 Task: Find connections with filter location Fatikchari with filter topic #SmallBusinesswith filter profile language Potuguese with filter current company Rakuten India with filter school Surendranath College with filter industry Retail Appliances, Electrical, and Electronic Equipment with filter service category NotaryOnline Research with filter keywords title Hotel Receptionist
Action: Mouse moved to (589, 115)
Screenshot: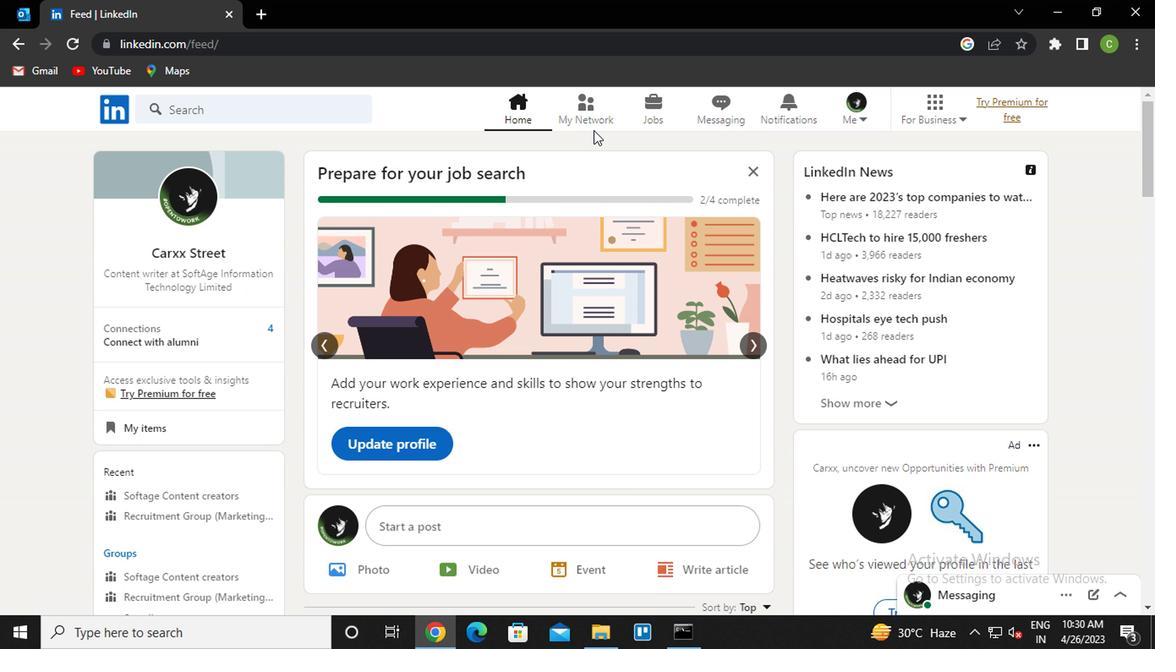 
Action: Mouse pressed left at (589, 115)
Screenshot: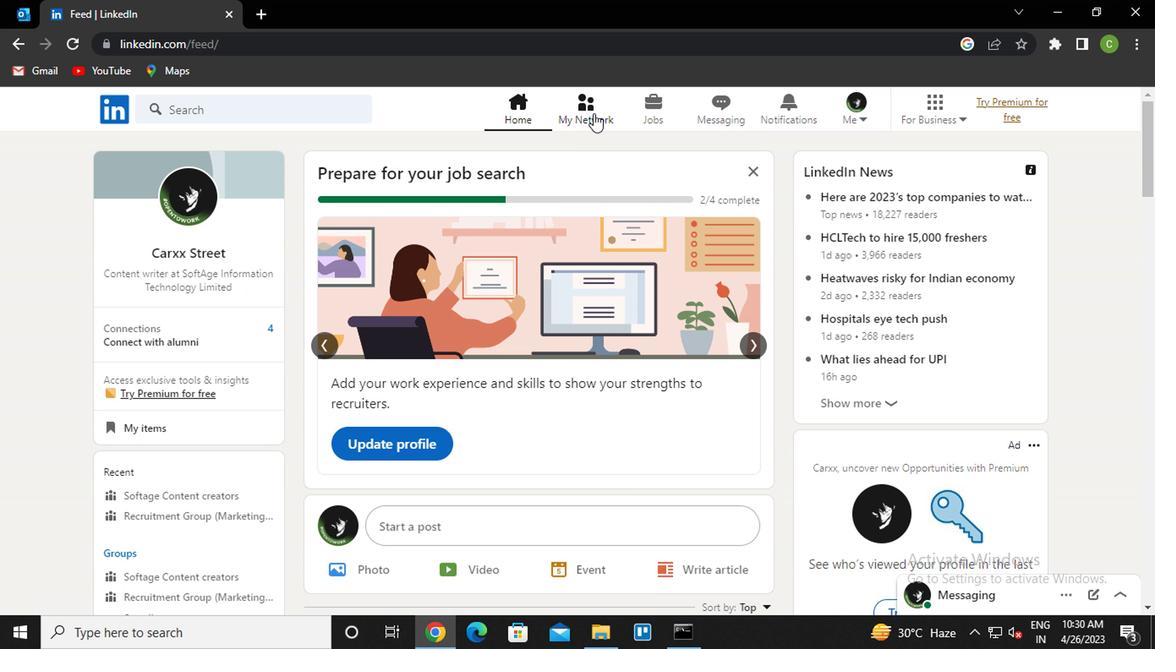 
Action: Mouse moved to (224, 201)
Screenshot: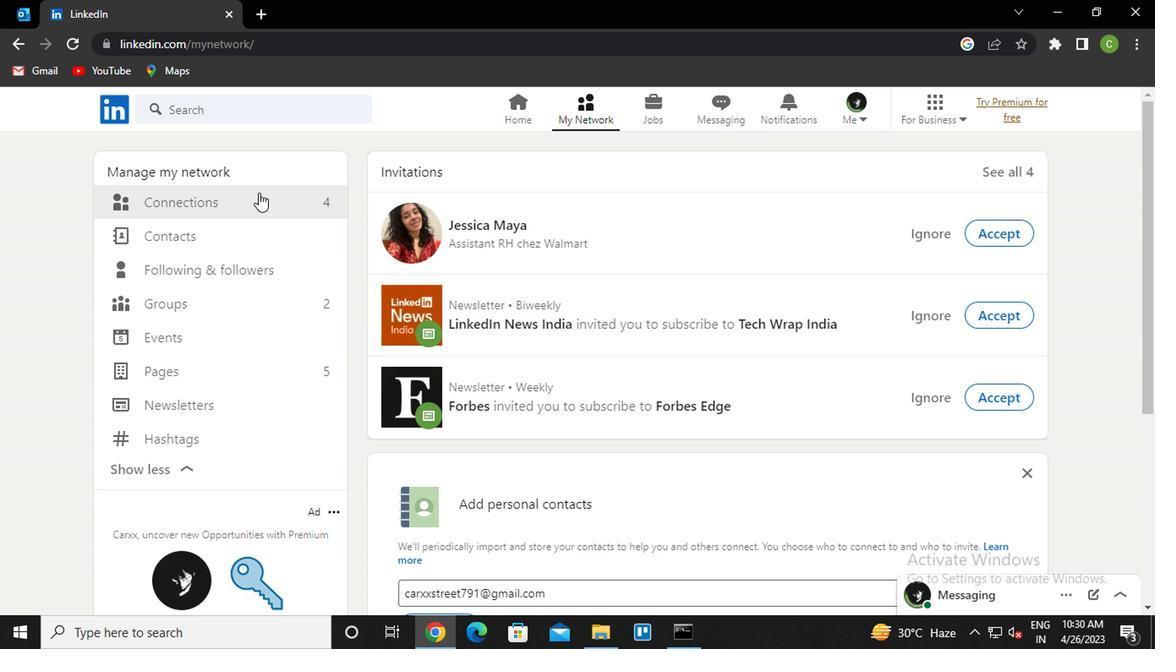
Action: Mouse pressed left at (224, 201)
Screenshot: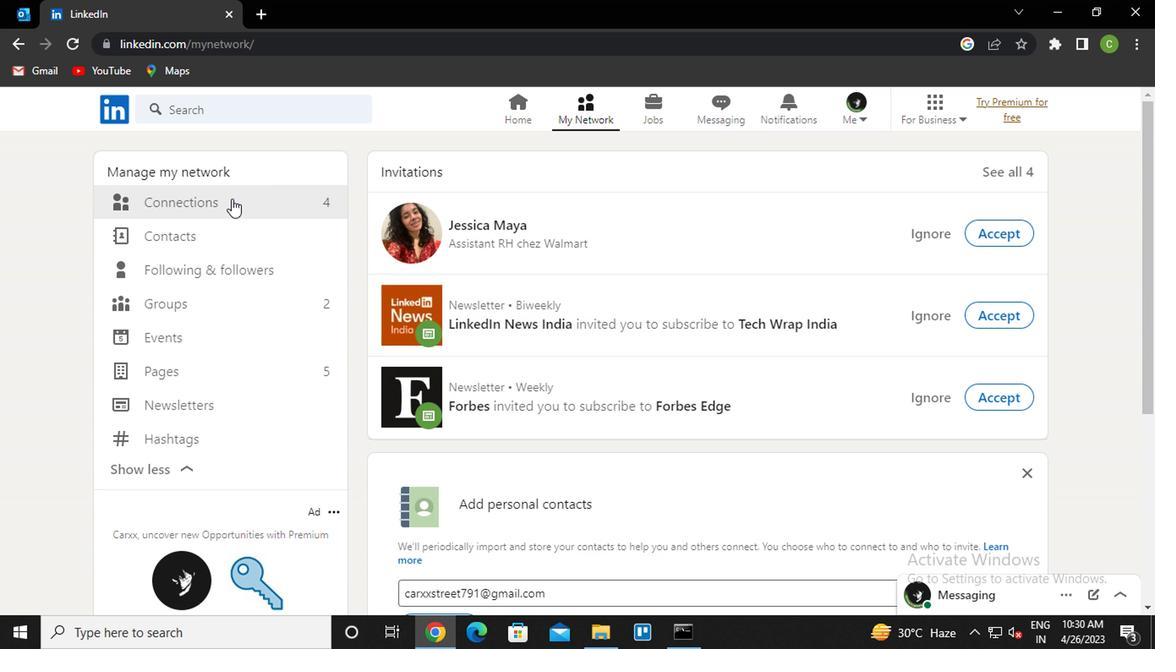
Action: Mouse moved to (687, 211)
Screenshot: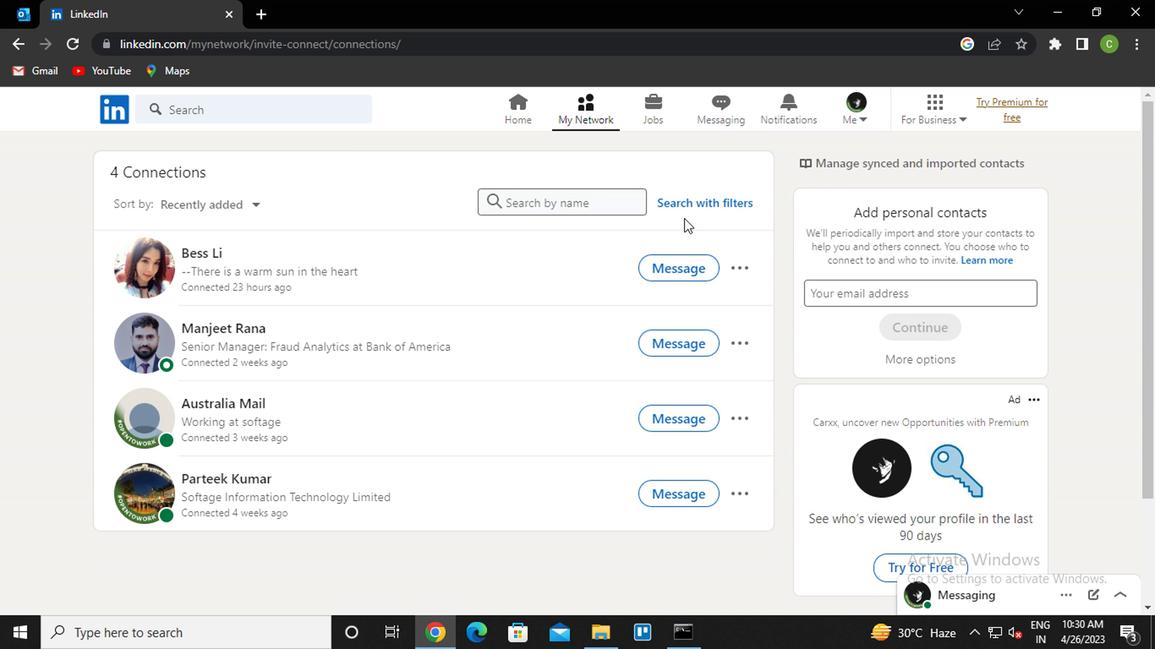 
Action: Mouse pressed left at (687, 211)
Screenshot: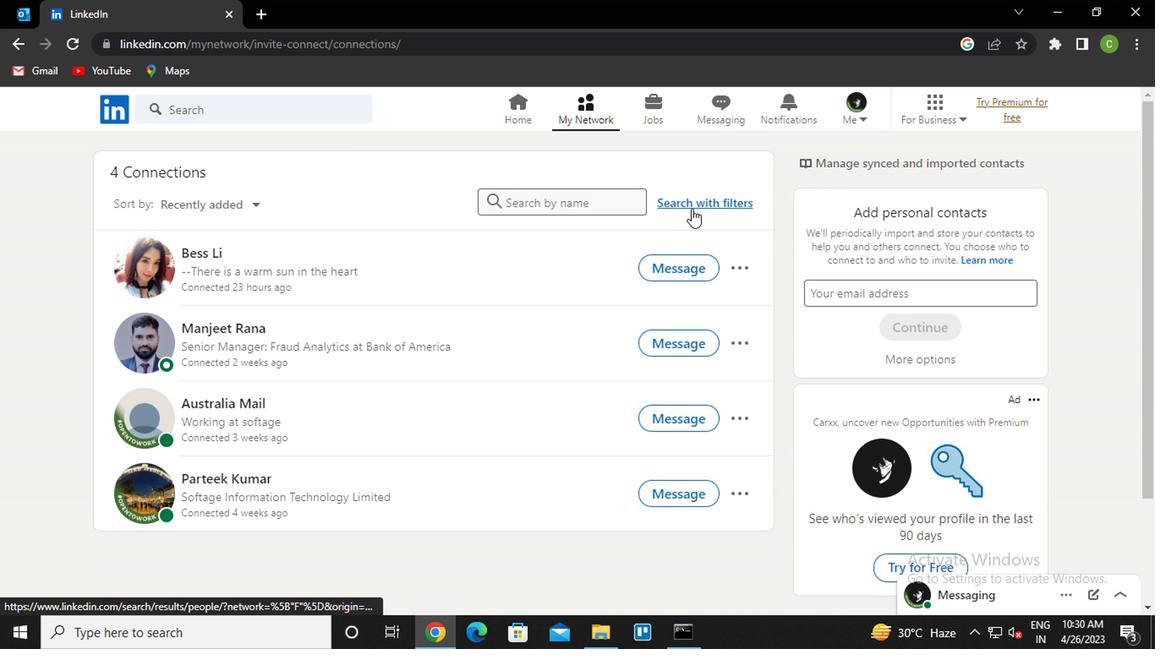 
Action: Mouse moved to (567, 154)
Screenshot: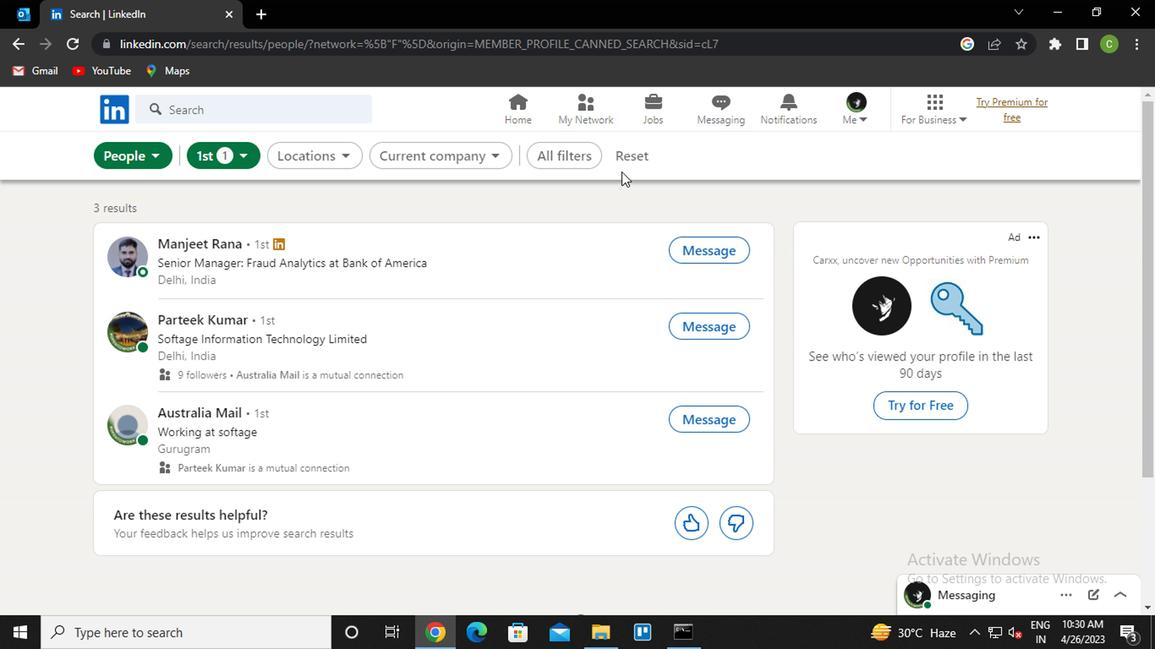 
Action: Mouse pressed left at (567, 154)
Screenshot: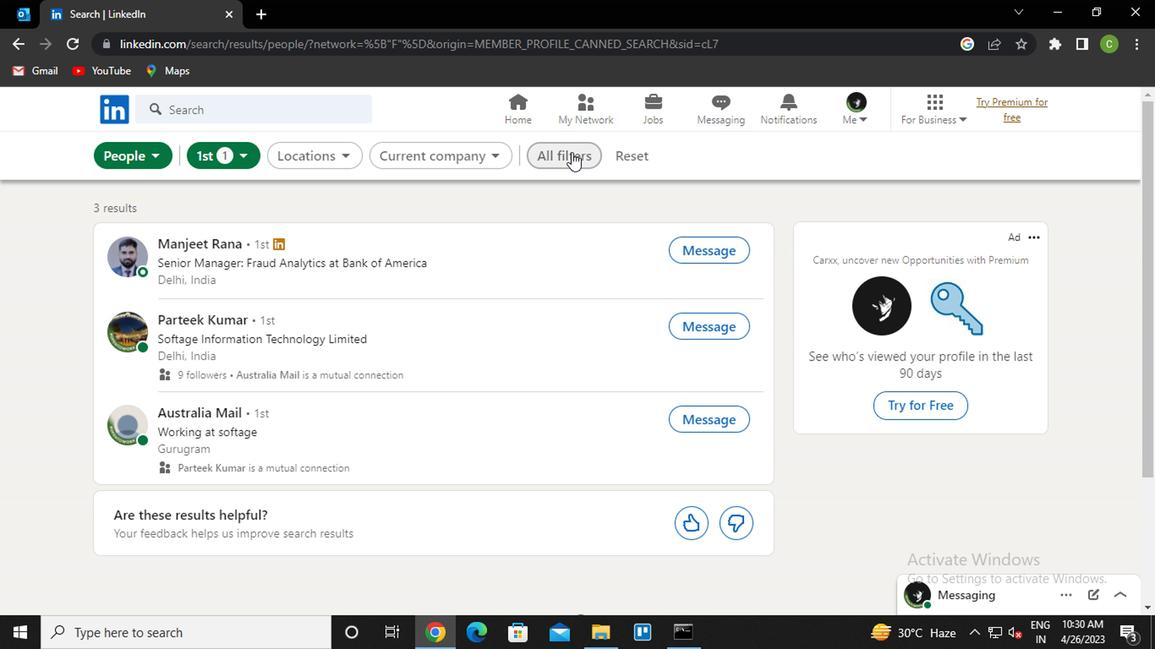 
Action: Mouse moved to (863, 365)
Screenshot: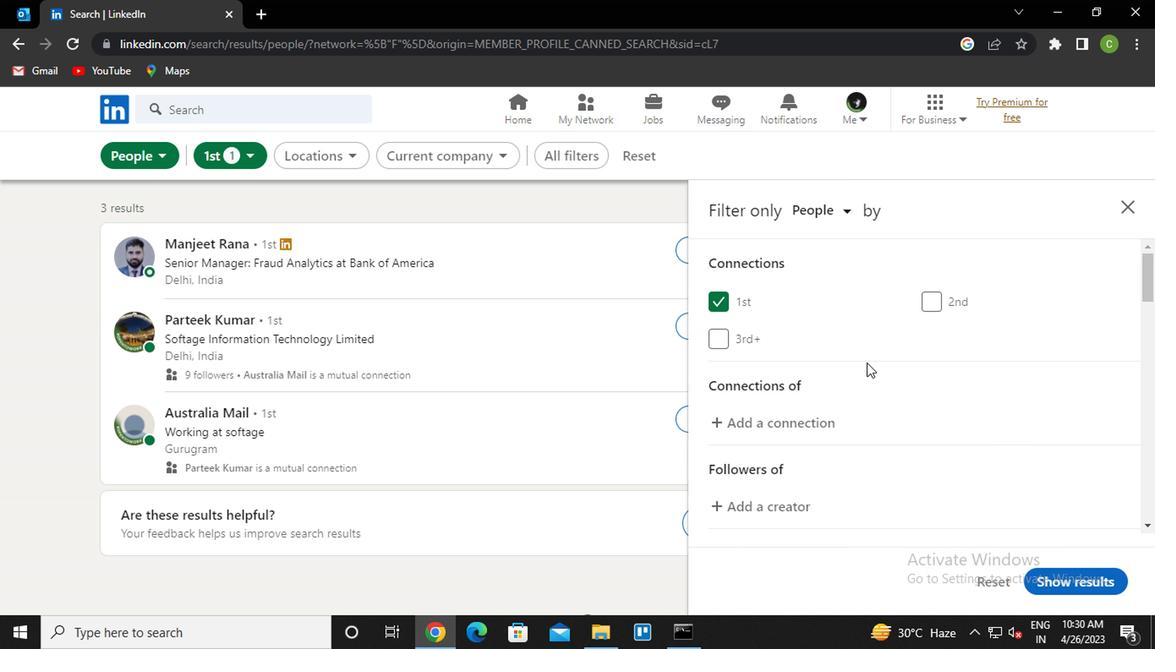 
Action: Mouse scrolled (863, 363) with delta (0, -1)
Screenshot: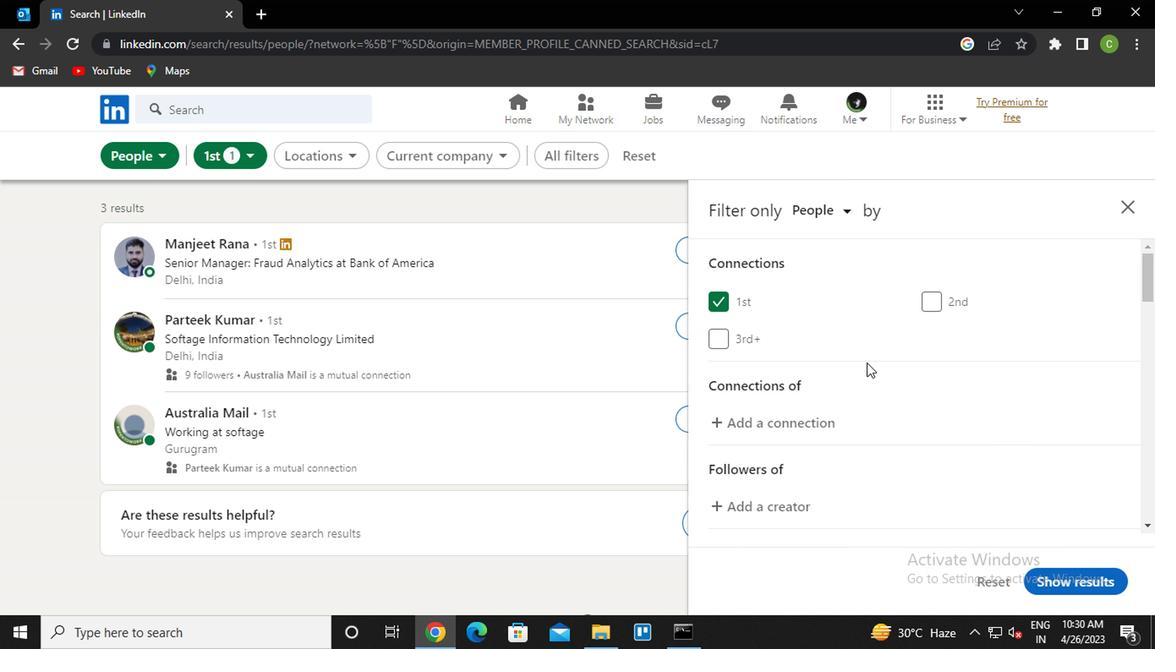 
Action: Mouse scrolled (863, 363) with delta (0, -1)
Screenshot: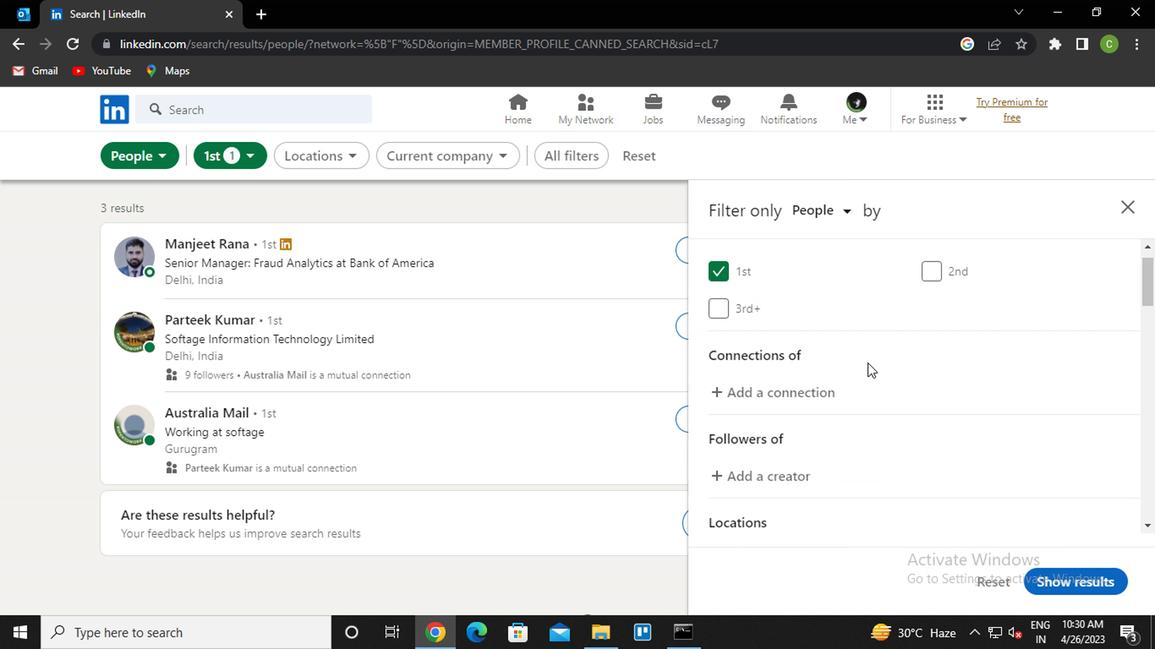 
Action: Mouse scrolled (863, 363) with delta (0, -1)
Screenshot: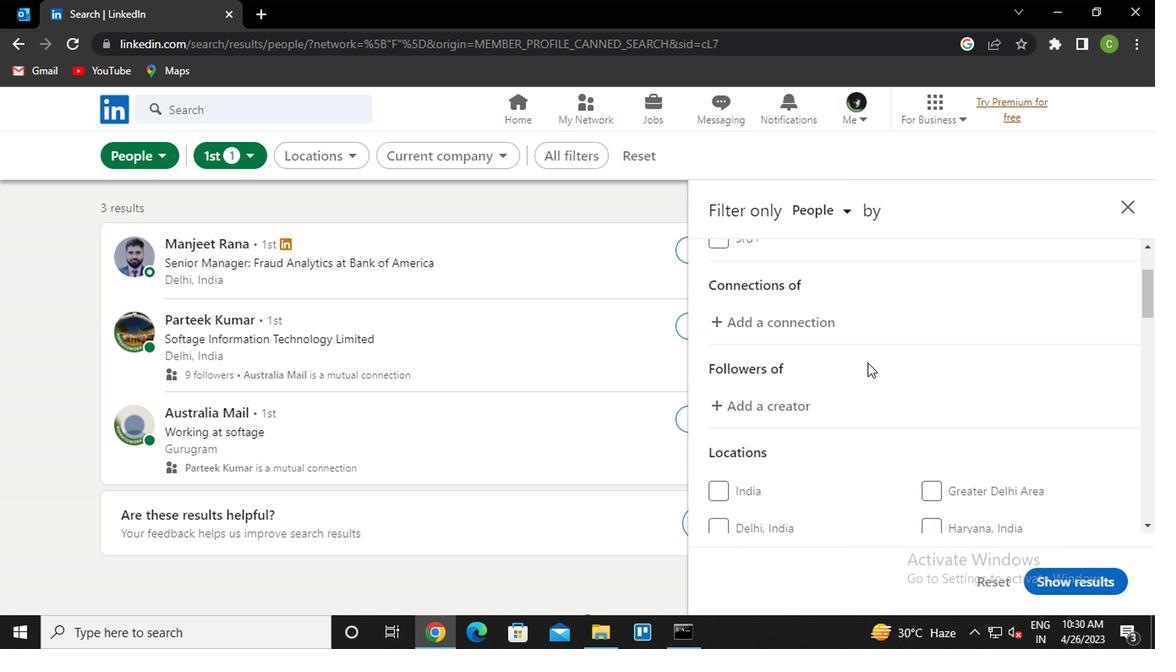
Action: Mouse moved to (947, 415)
Screenshot: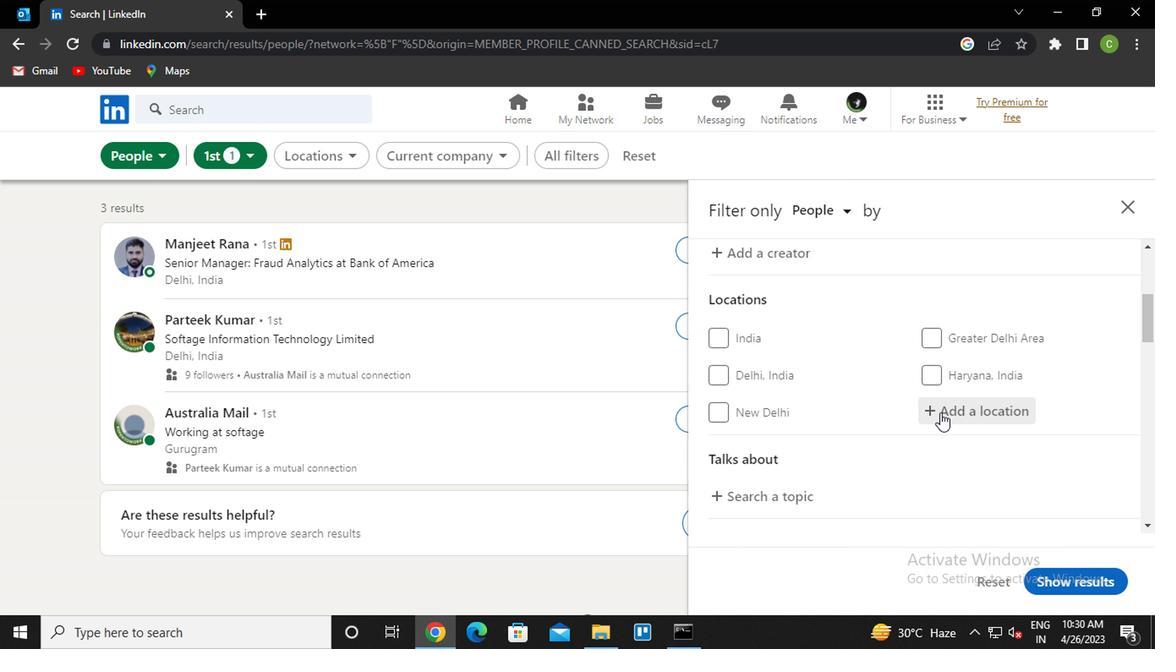 
Action: Mouse pressed left at (947, 415)
Screenshot: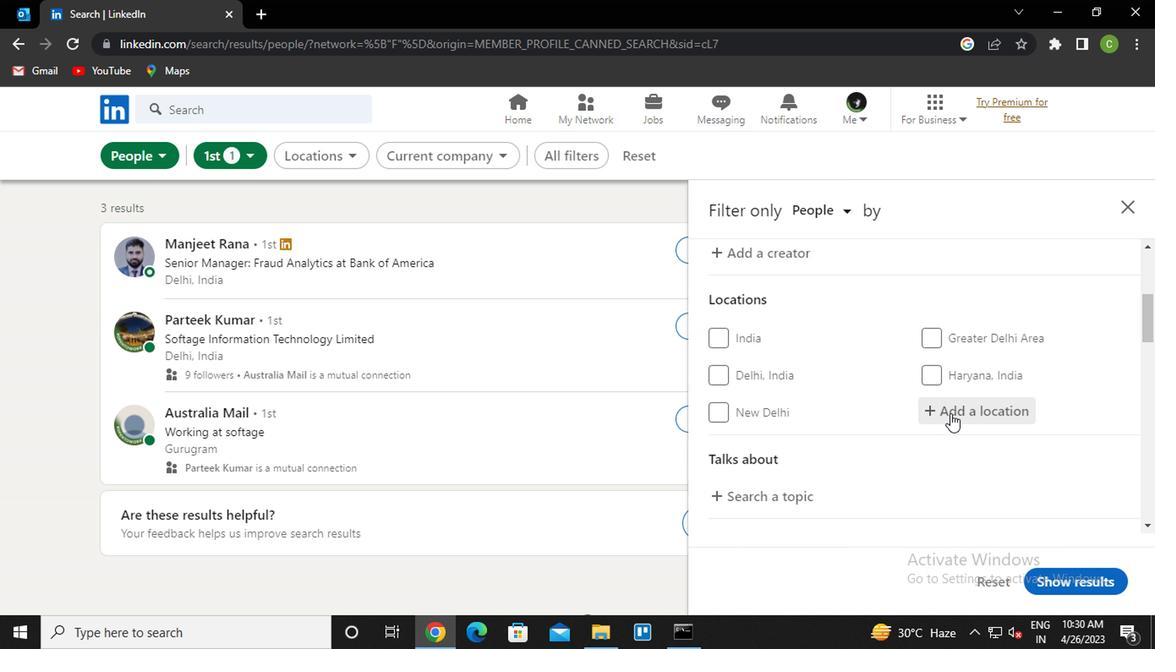 
Action: Key pressed f<Key.caps_lock>atikchari
Screenshot: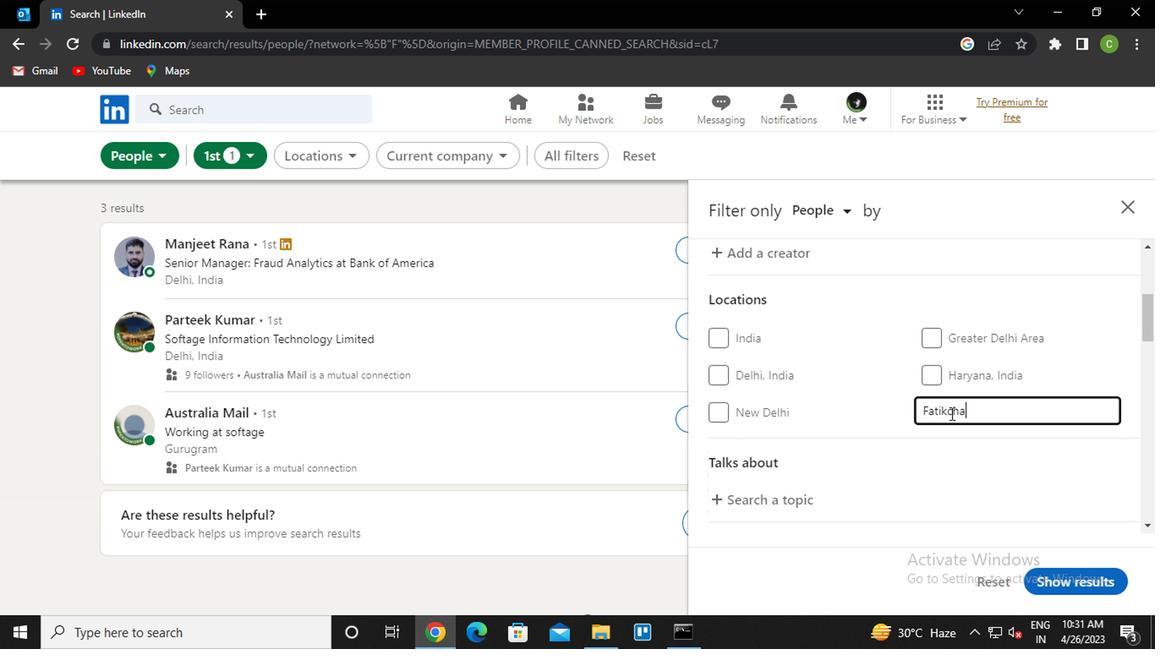 
Action: Mouse moved to (939, 446)
Screenshot: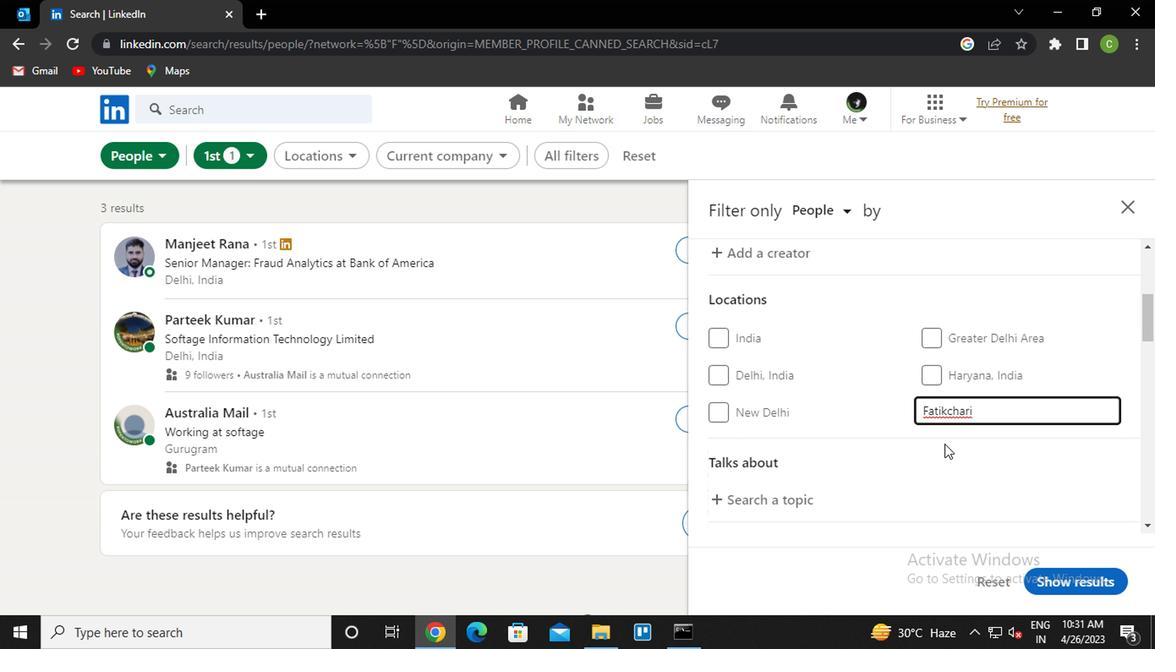 
Action: Mouse scrolled (939, 446) with delta (0, 0)
Screenshot: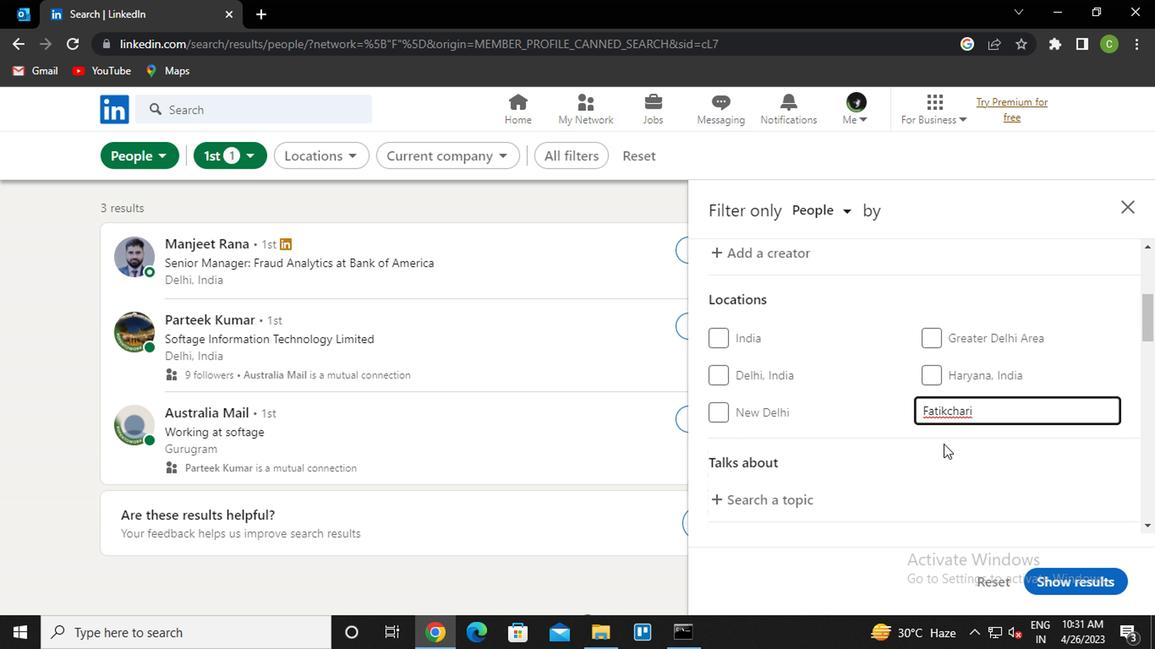 
Action: Mouse moved to (762, 422)
Screenshot: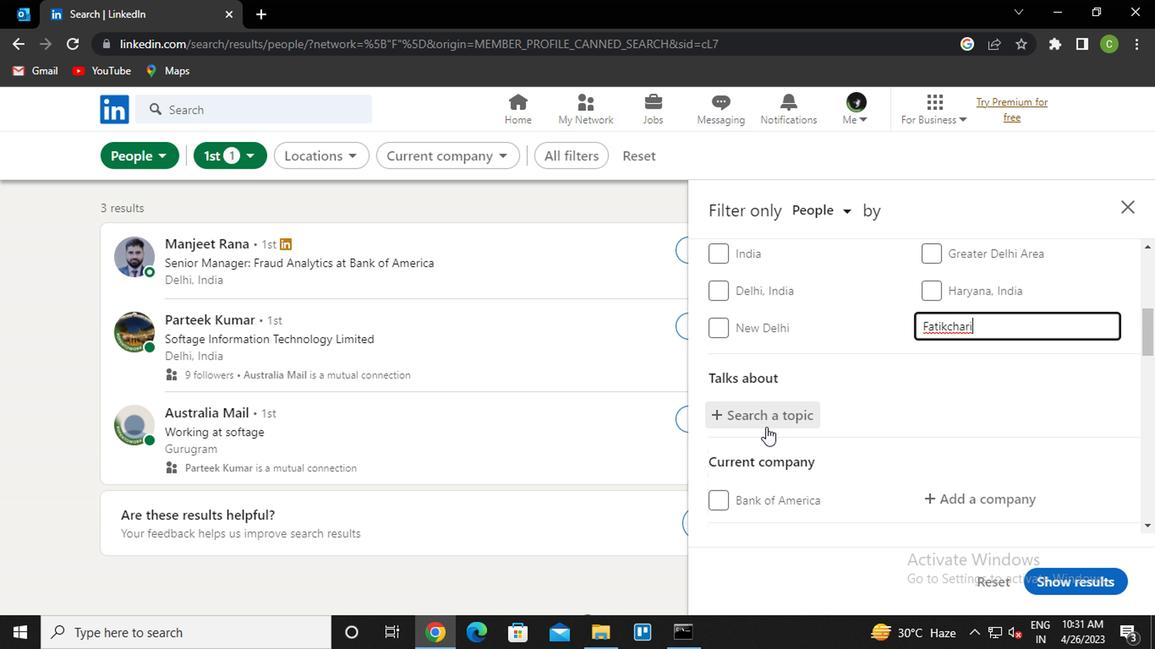 
Action: Mouse pressed left at (762, 422)
Screenshot: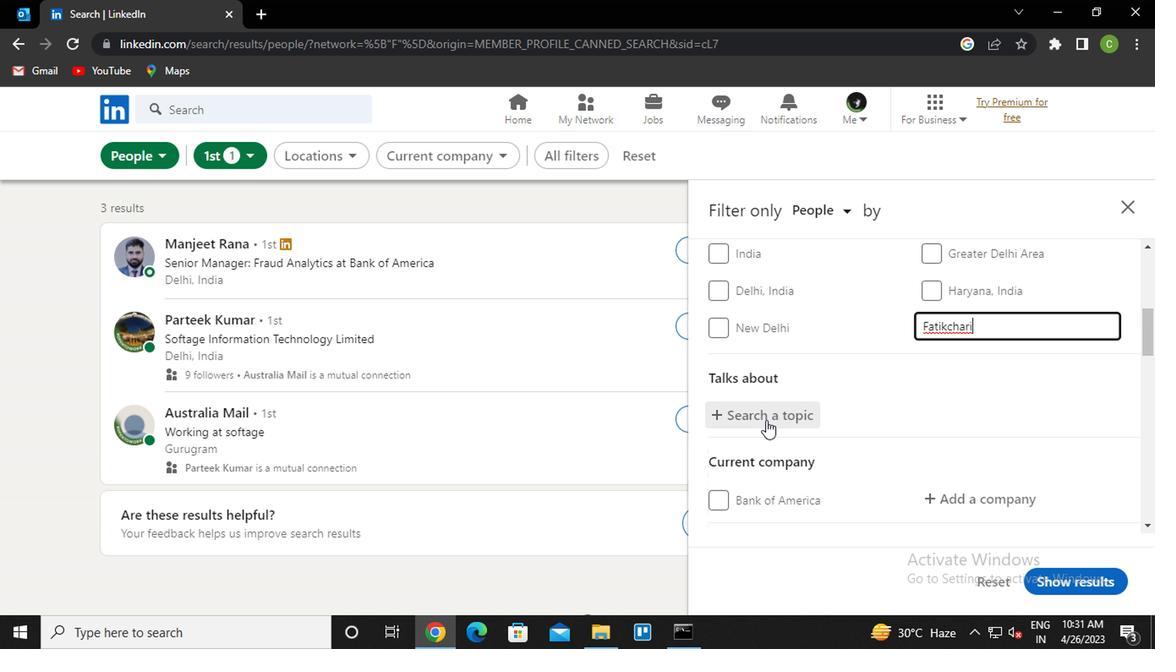 
Action: Key pressed <Key.caps_lock>s<Key.caps_lock>mallbusiness<Key.down><Key.enter>
Screenshot: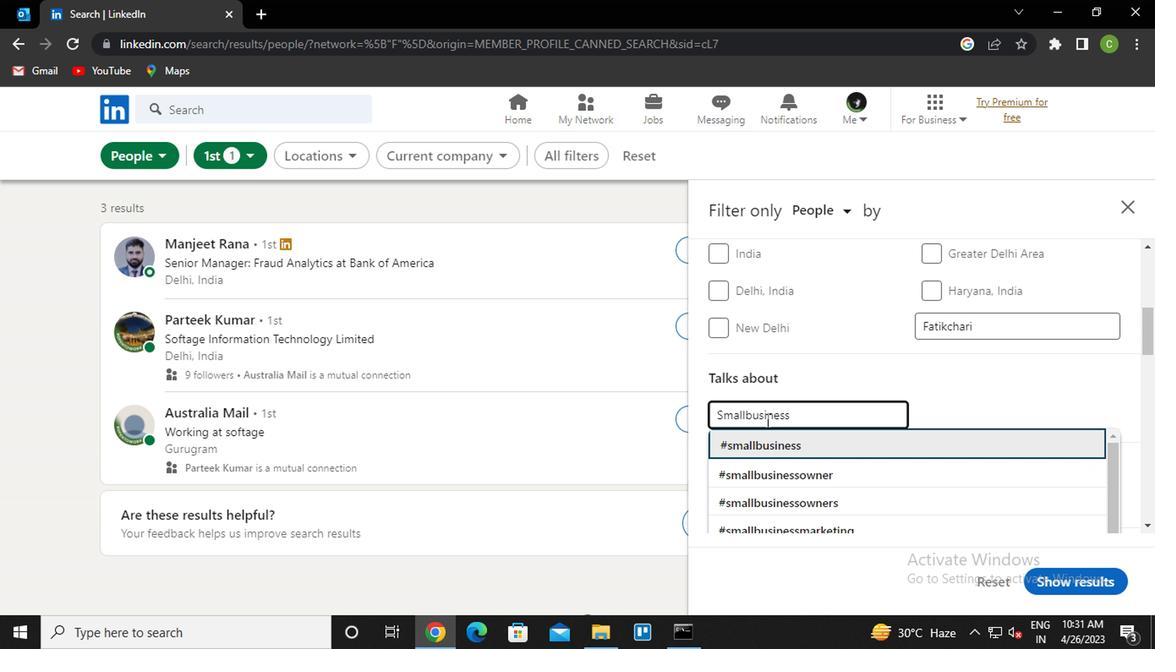 
Action: Mouse moved to (836, 407)
Screenshot: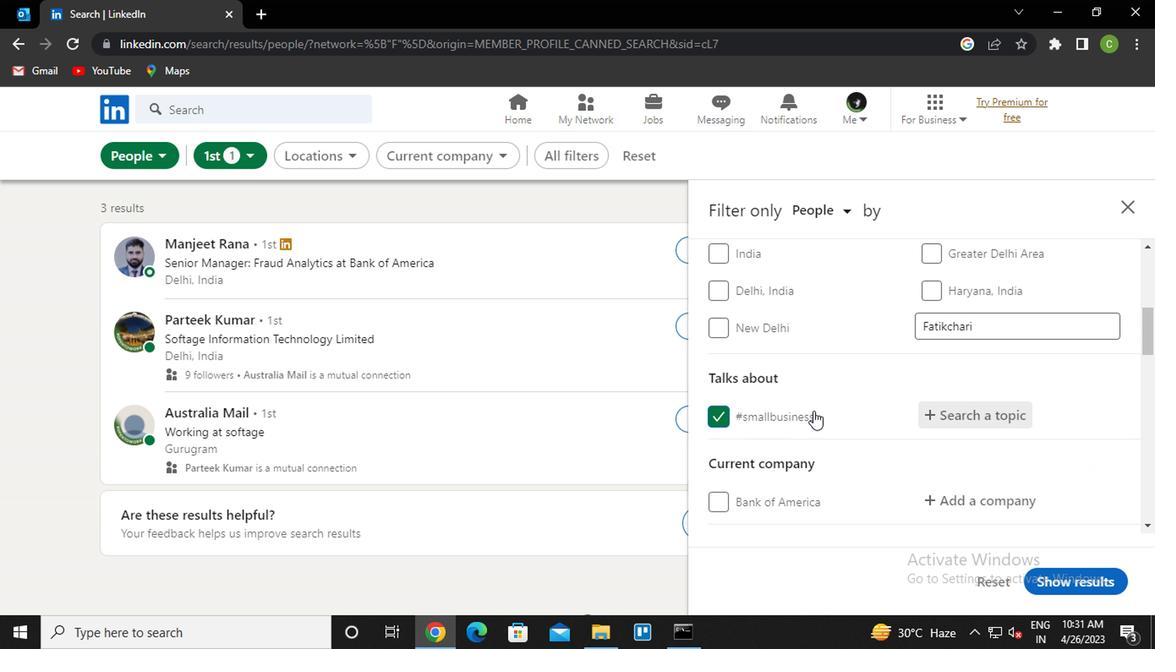 
Action: Mouse scrolled (836, 407) with delta (0, 0)
Screenshot: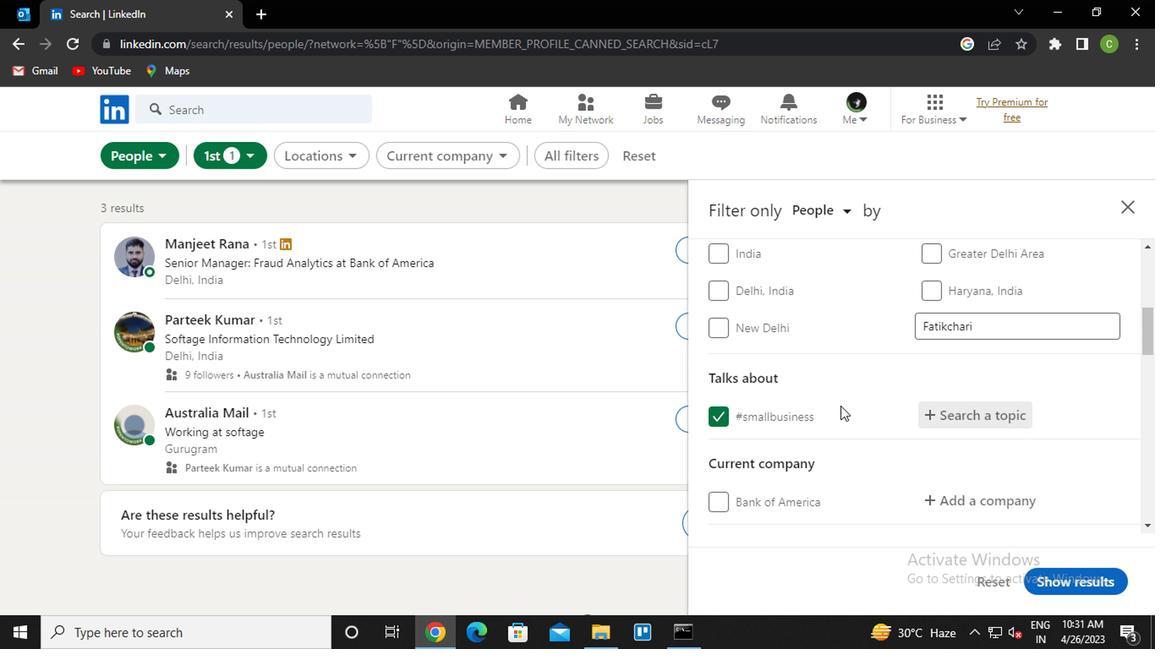 
Action: Mouse moved to (1006, 427)
Screenshot: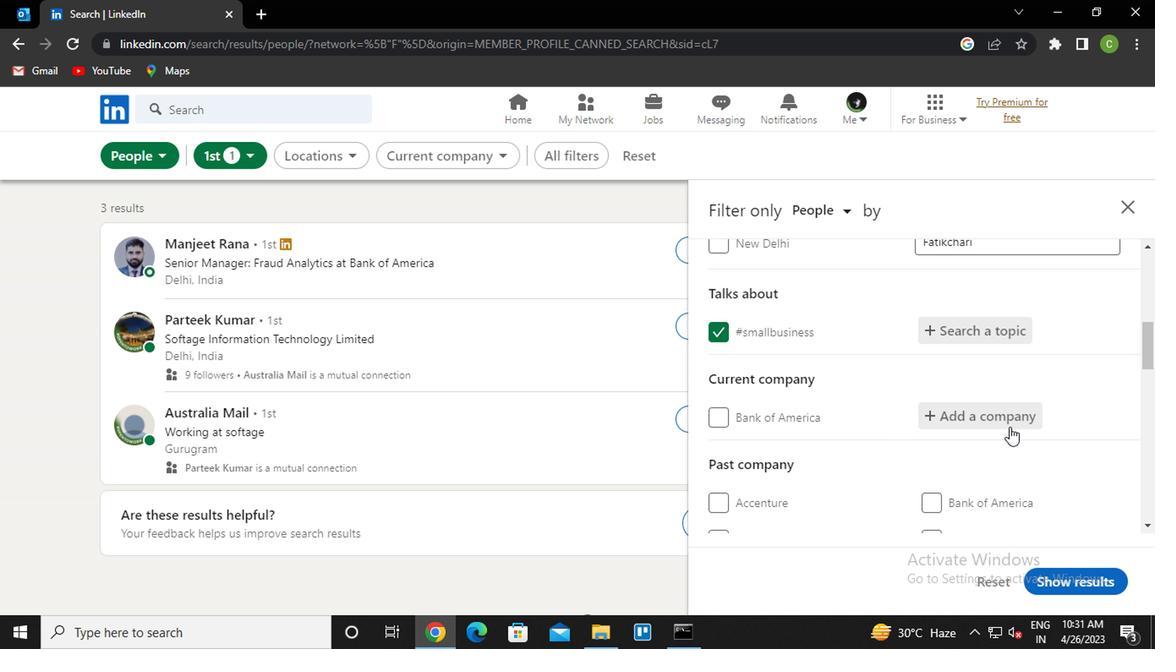 
Action: Mouse pressed left at (1006, 427)
Screenshot: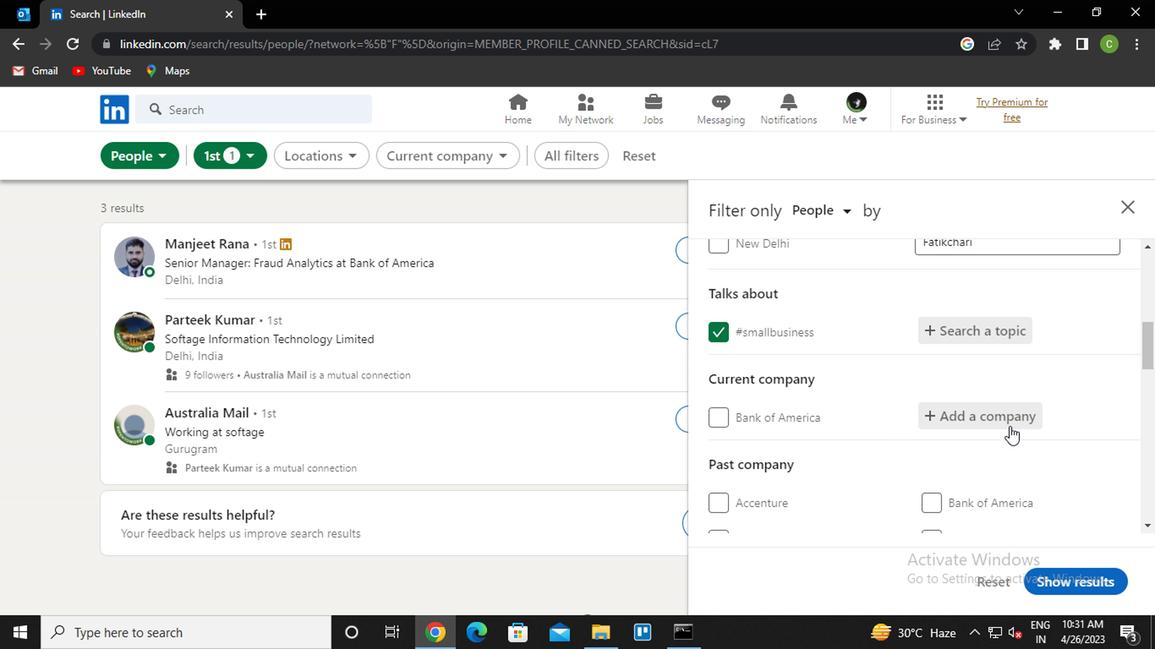 
Action: Mouse moved to (1005, 451)
Screenshot: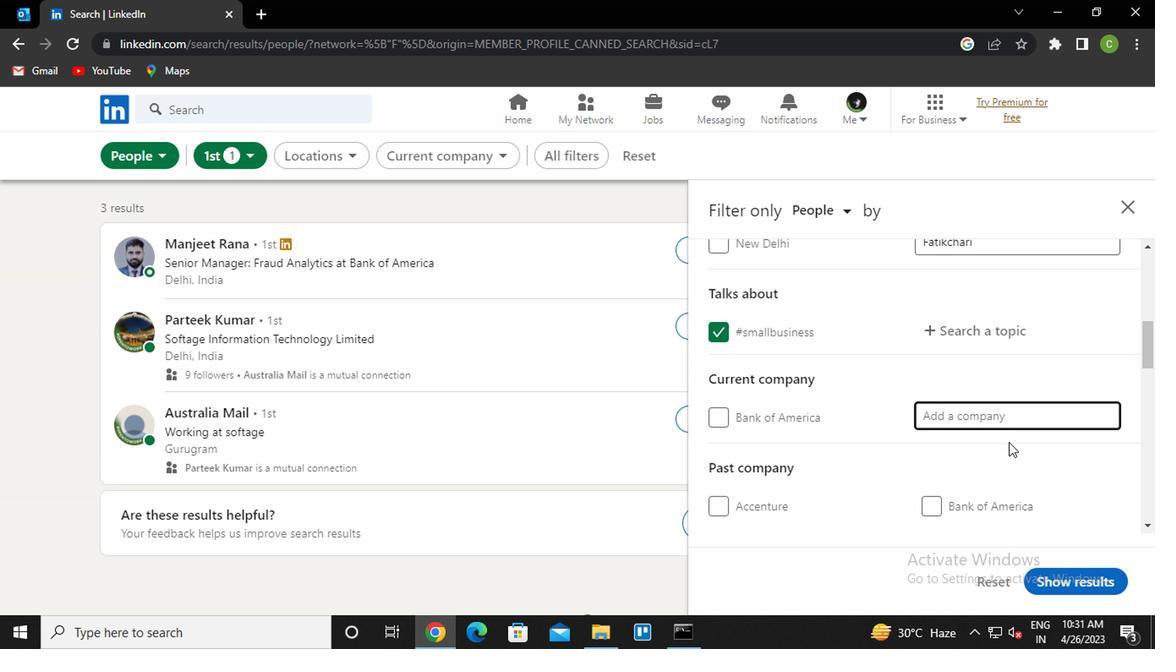 
Action: Key pressed <Key.caps_lock>r<Key.caps_lock>akuten<Key.down><Key.enter>
Screenshot: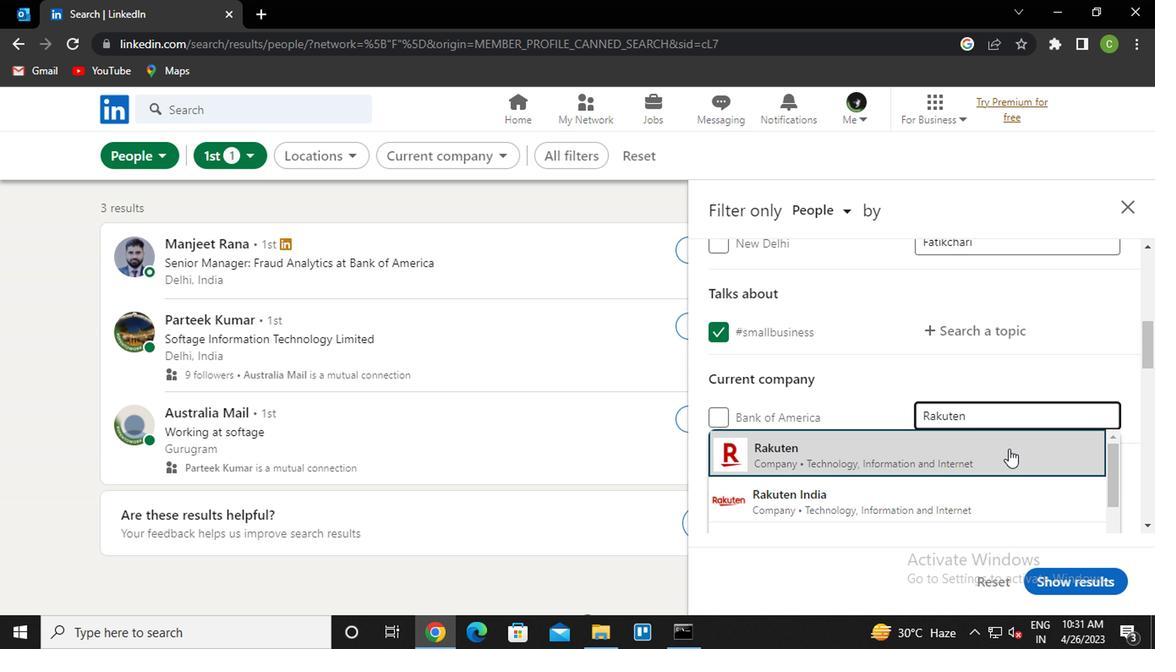 
Action: Mouse moved to (862, 457)
Screenshot: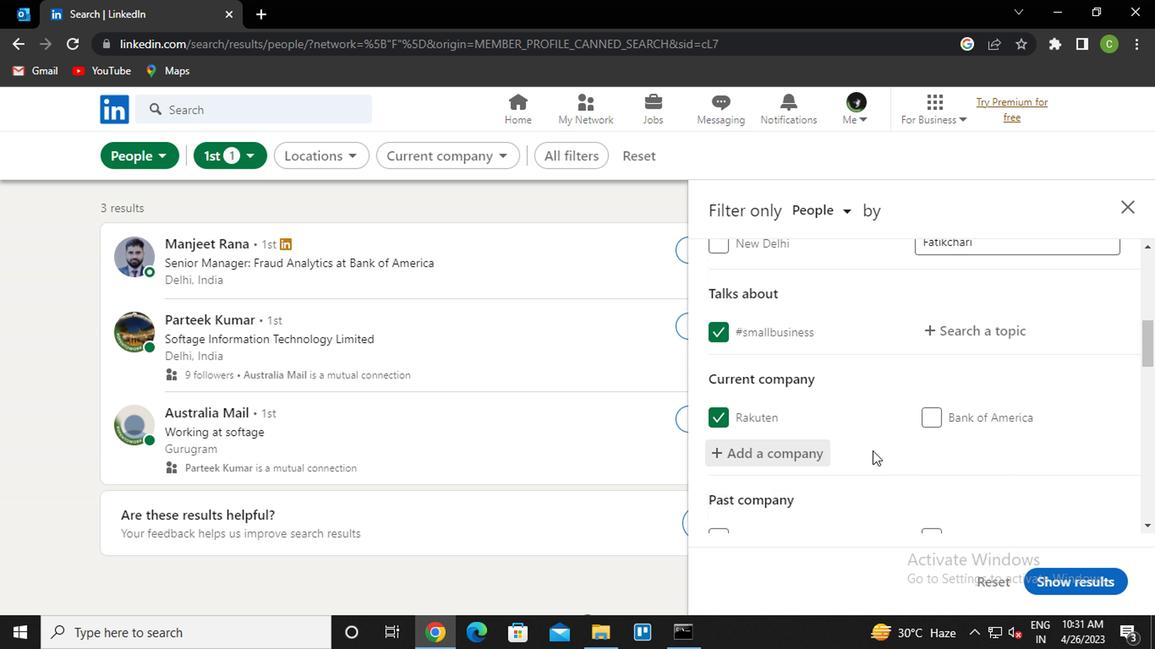 
Action: Mouse scrolled (862, 456) with delta (0, 0)
Screenshot: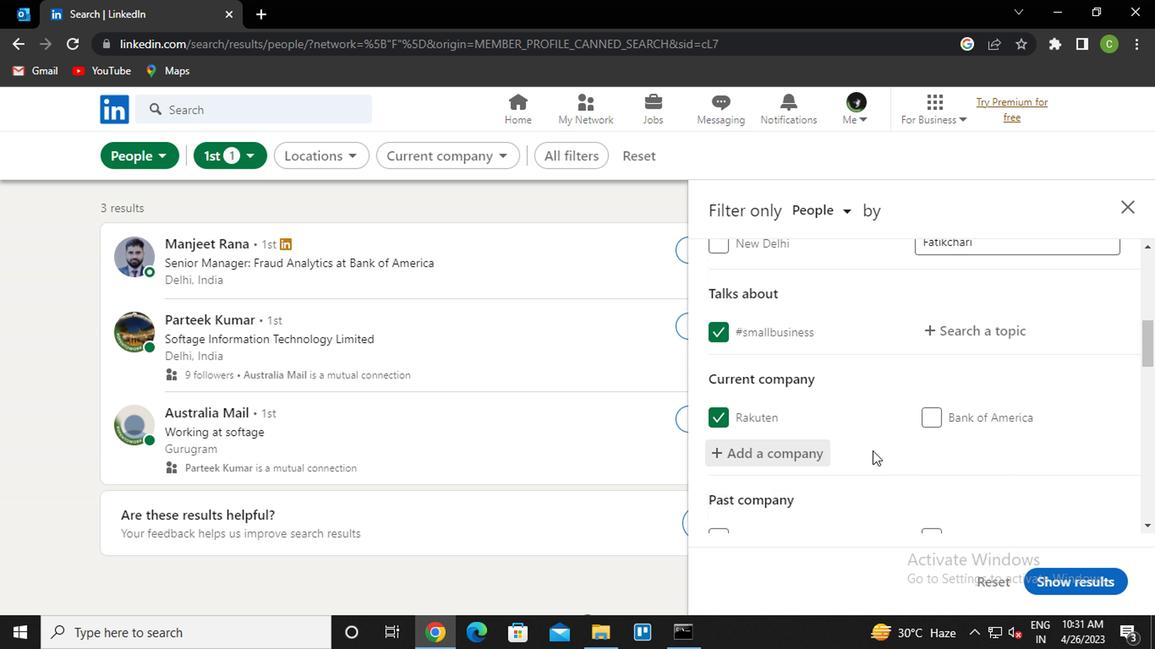 
Action: Mouse moved to (856, 459)
Screenshot: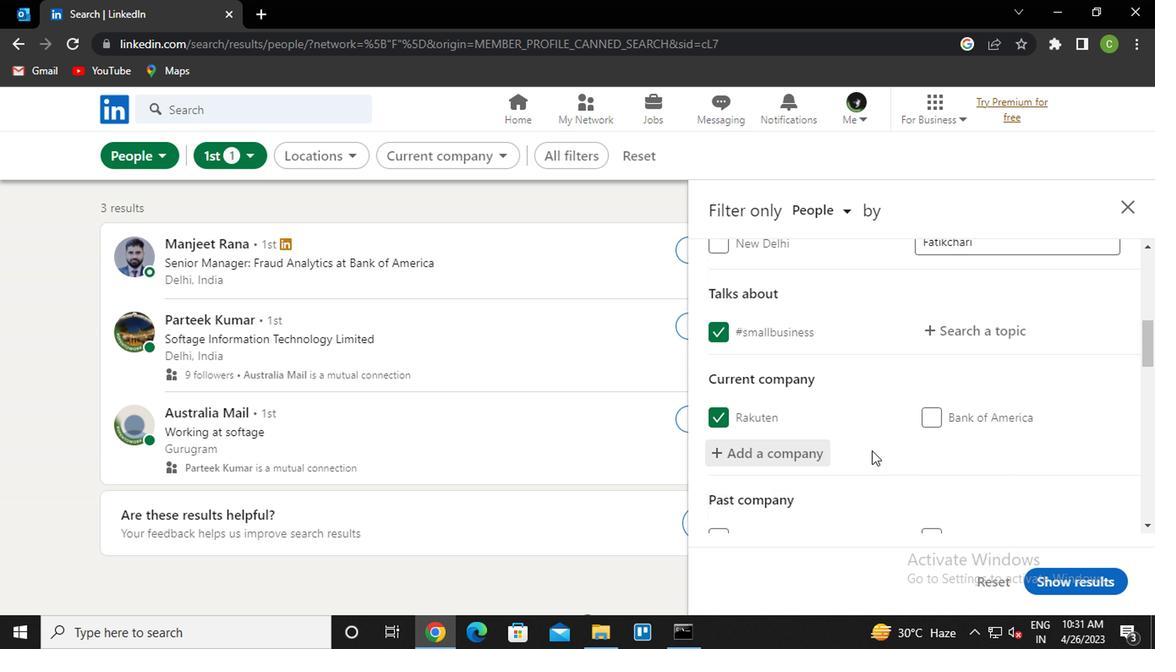 
Action: Mouse scrolled (856, 457) with delta (0, -1)
Screenshot: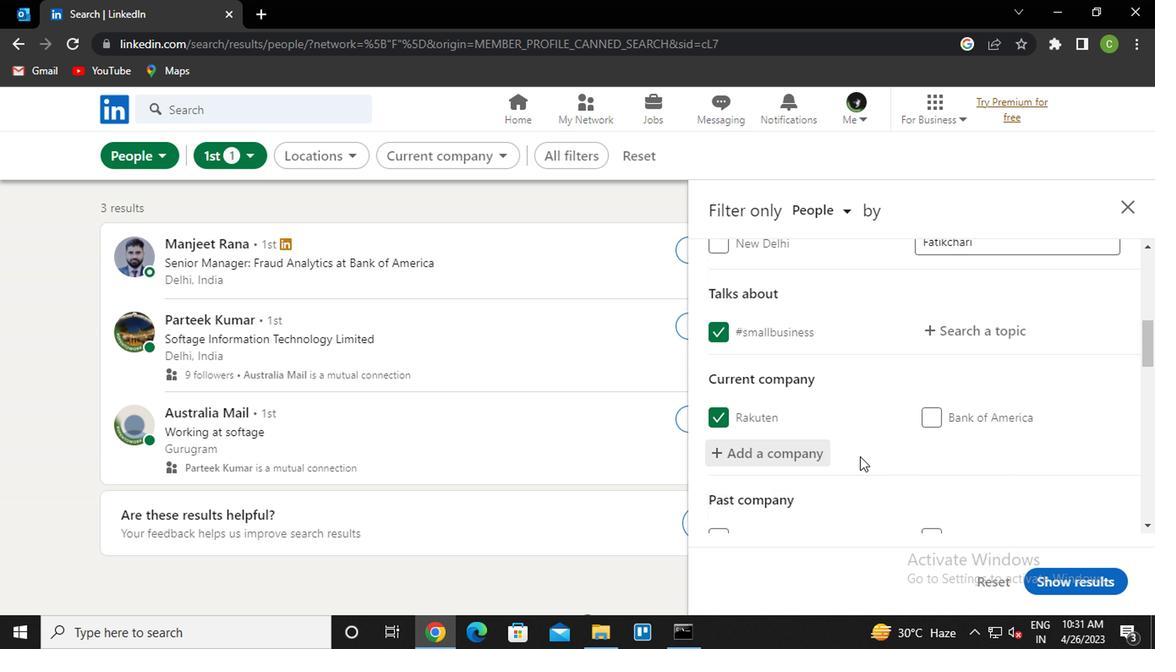 
Action: Mouse scrolled (856, 457) with delta (0, -1)
Screenshot: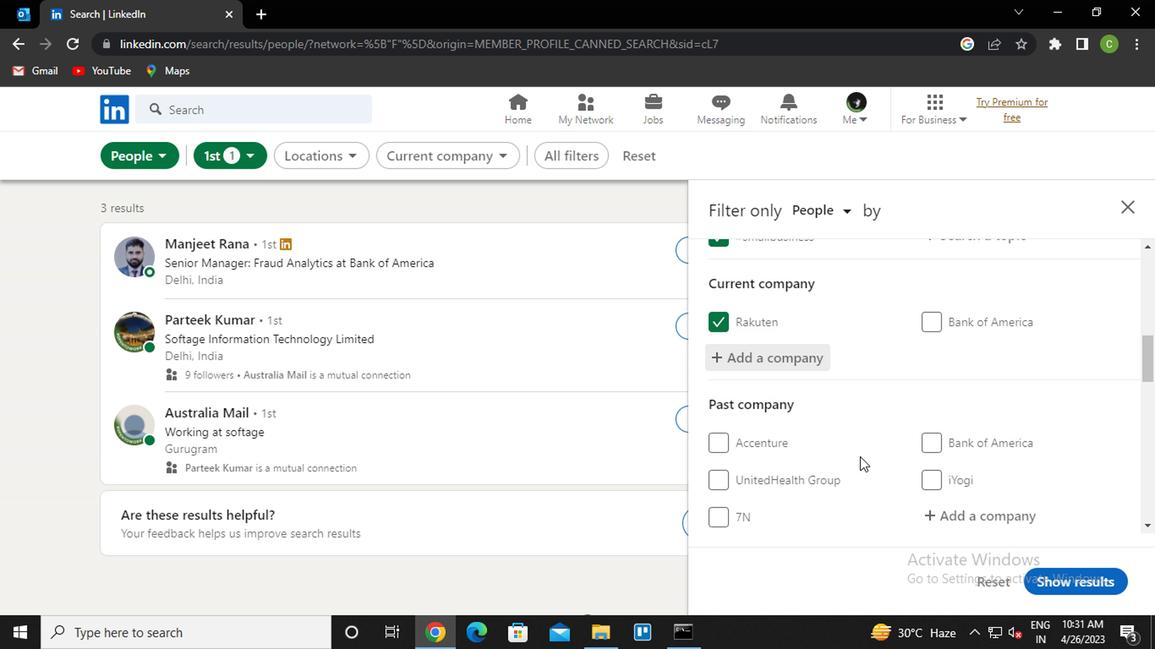 
Action: Mouse moved to (851, 459)
Screenshot: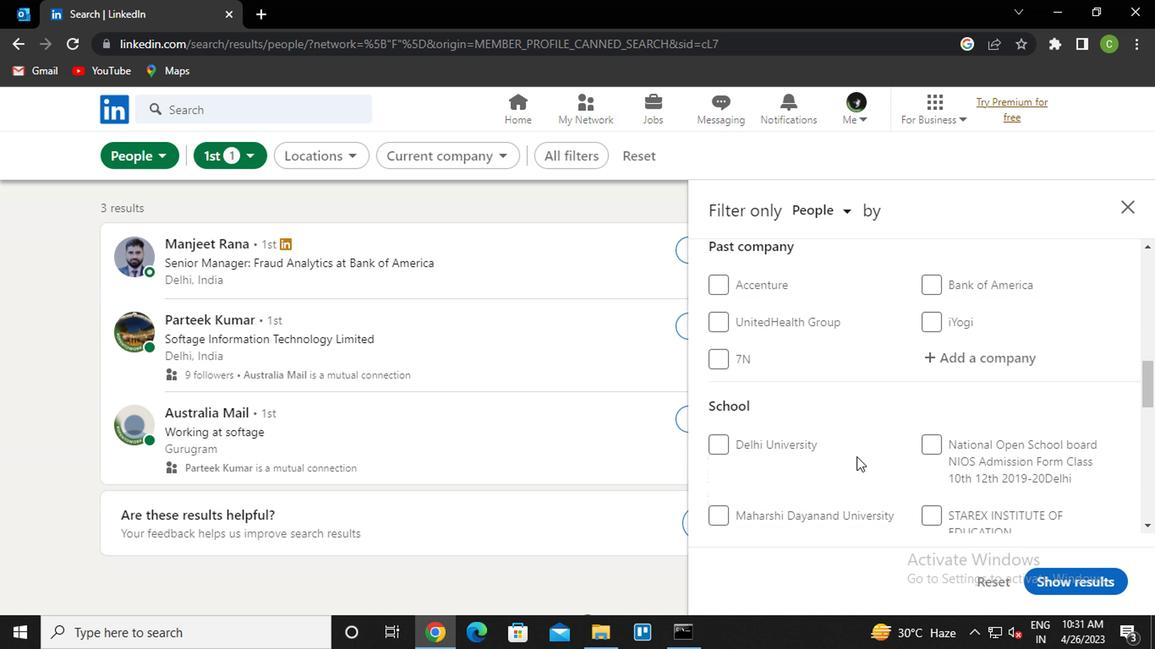
Action: Mouse scrolled (851, 459) with delta (0, 0)
Screenshot: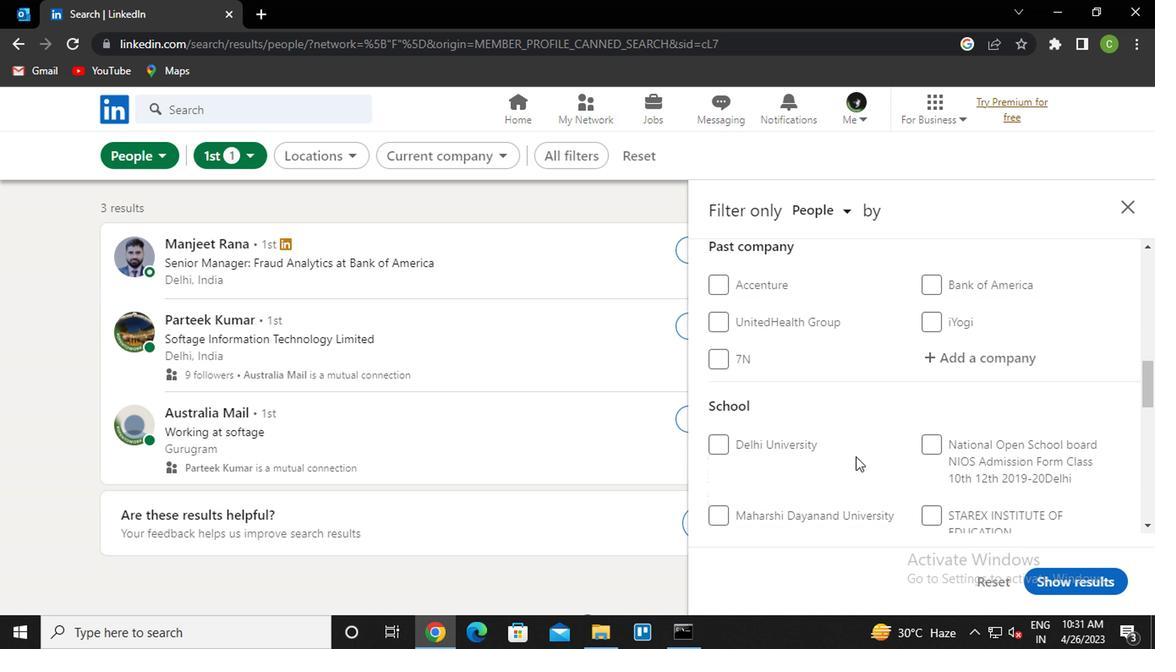 
Action: Mouse scrolled (851, 459) with delta (0, 0)
Screenshot: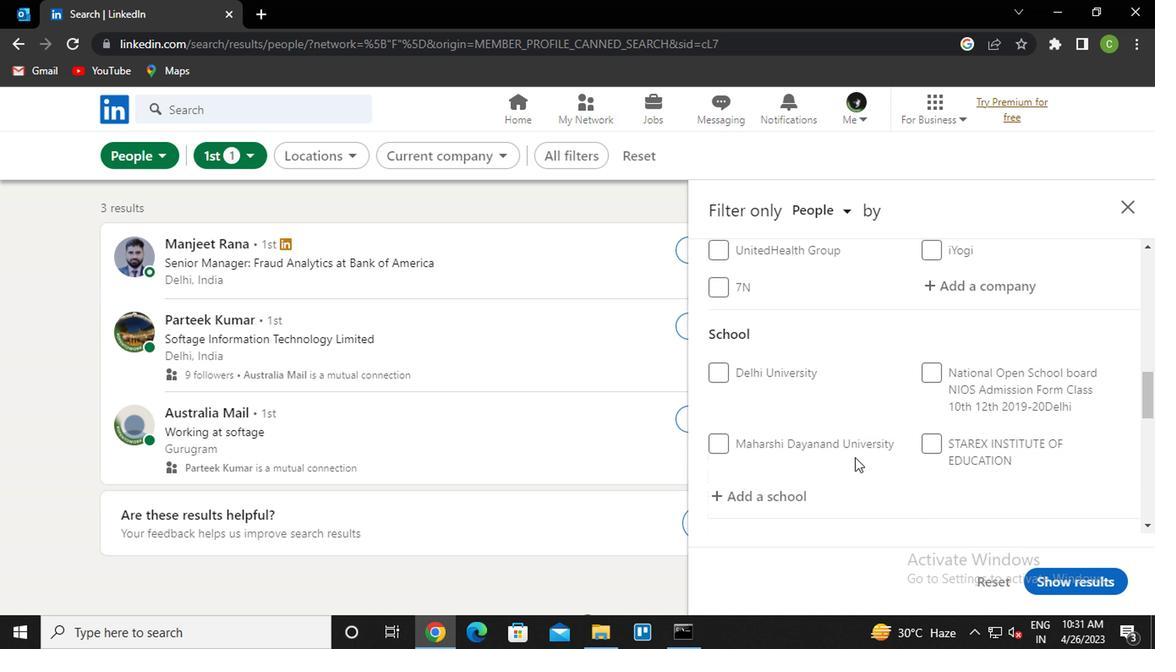 
Action: Mouse moved to (783, 404)
Screenshot: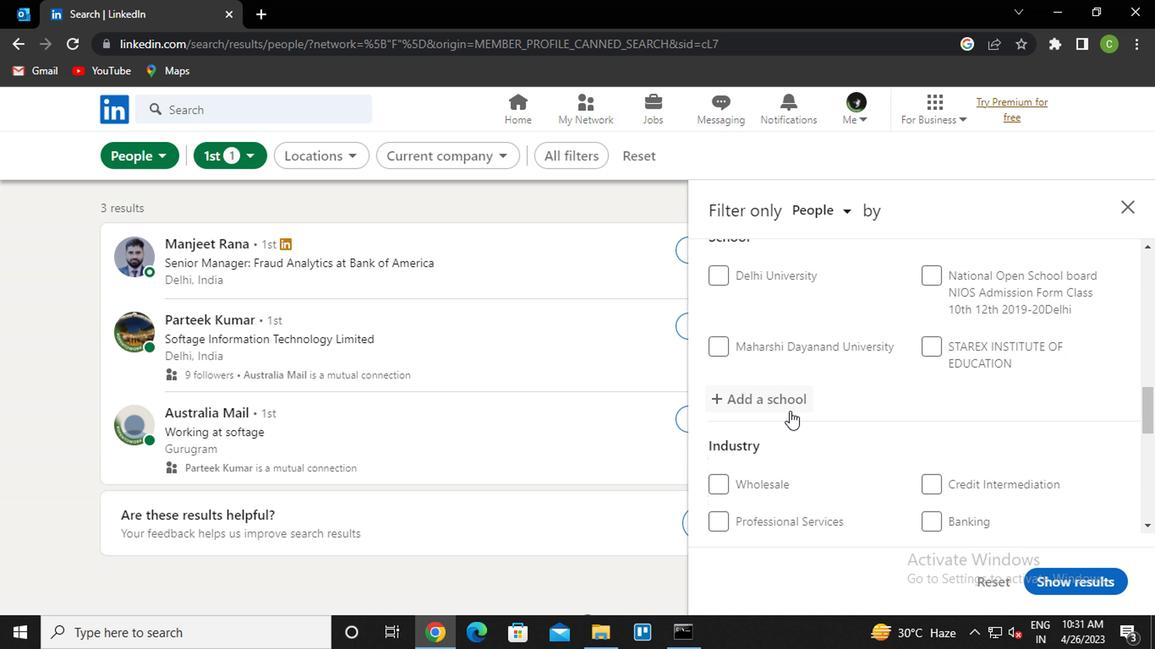 
Action: Mouse pressed left at (783, 404)
Screenshot: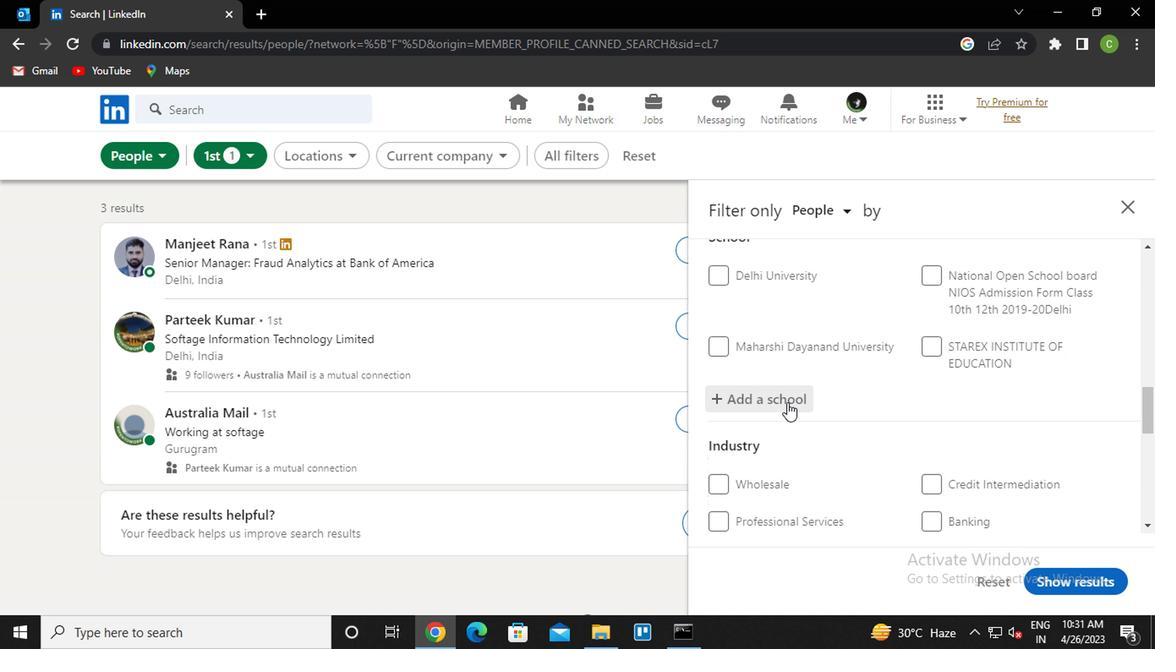 
Action: Mouse moved to (788, 415)
Screenshot: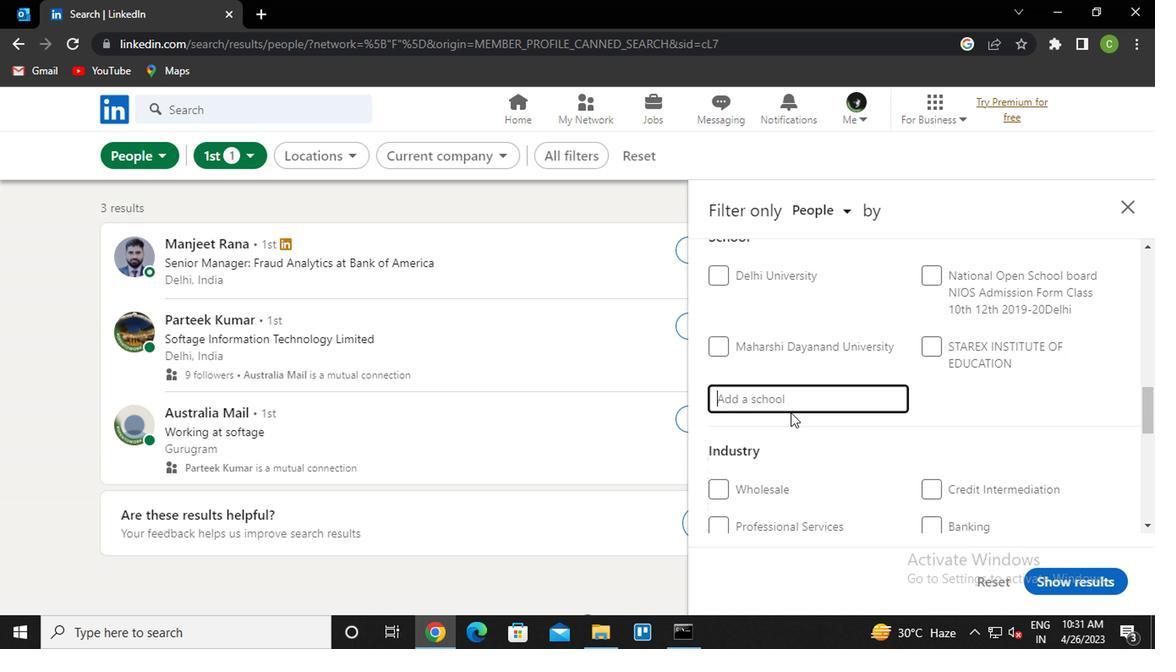 
Action: Key pressed <Key.caps_lock>s<Key.caps_lock>urendranath
Screenshot: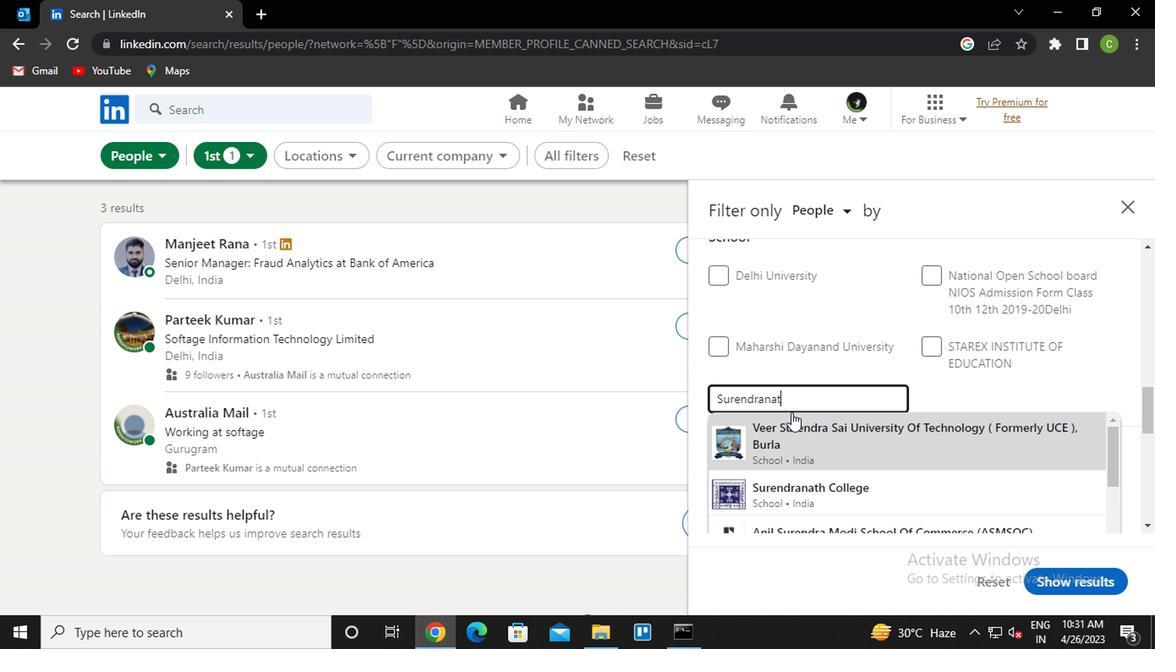 
Action: Mouse moved to (794, 429)
Screenshot: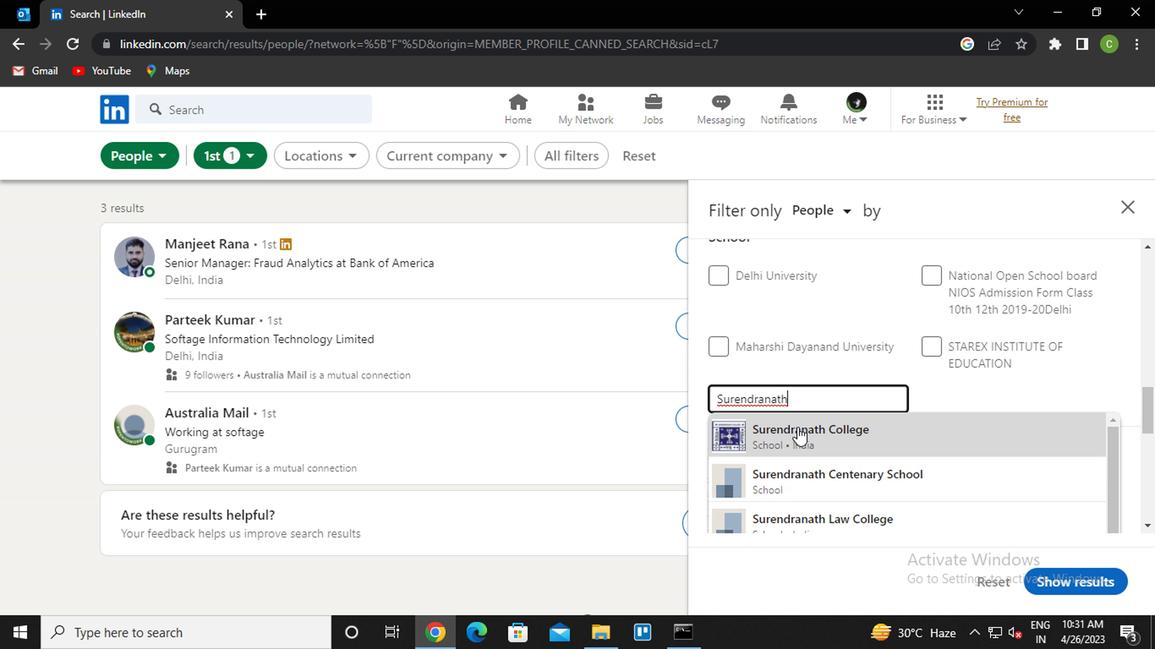
Action: Mouse pressed left at (794, 429)
Screenshot: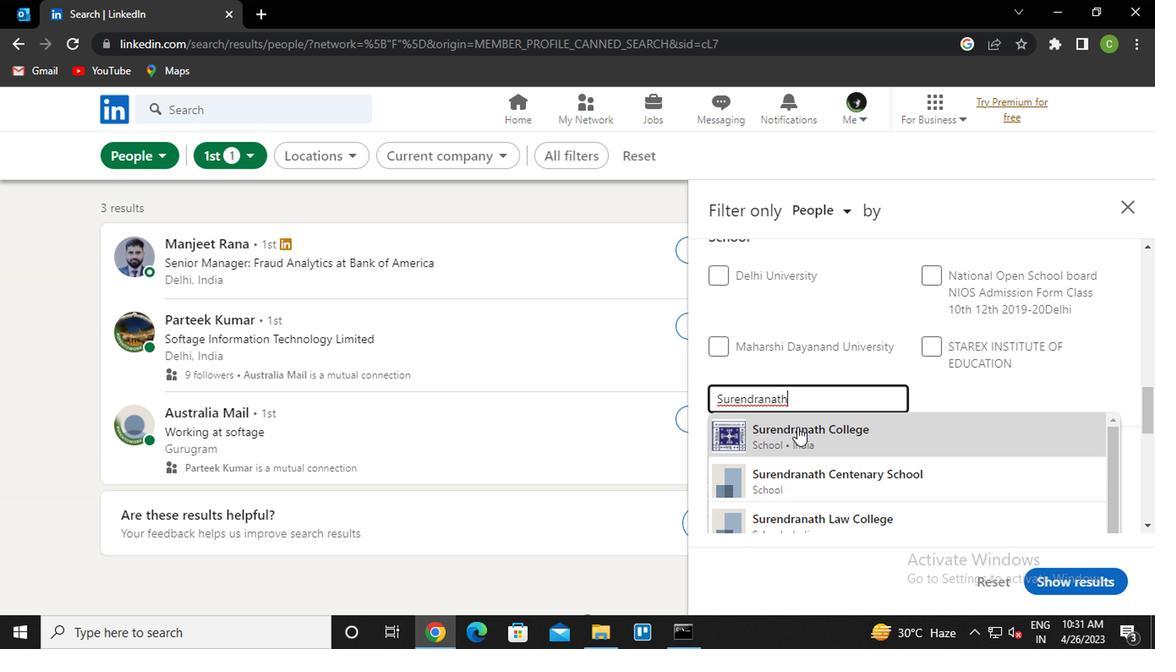
Action: Mouse moved to (801, 426)
Screenshot: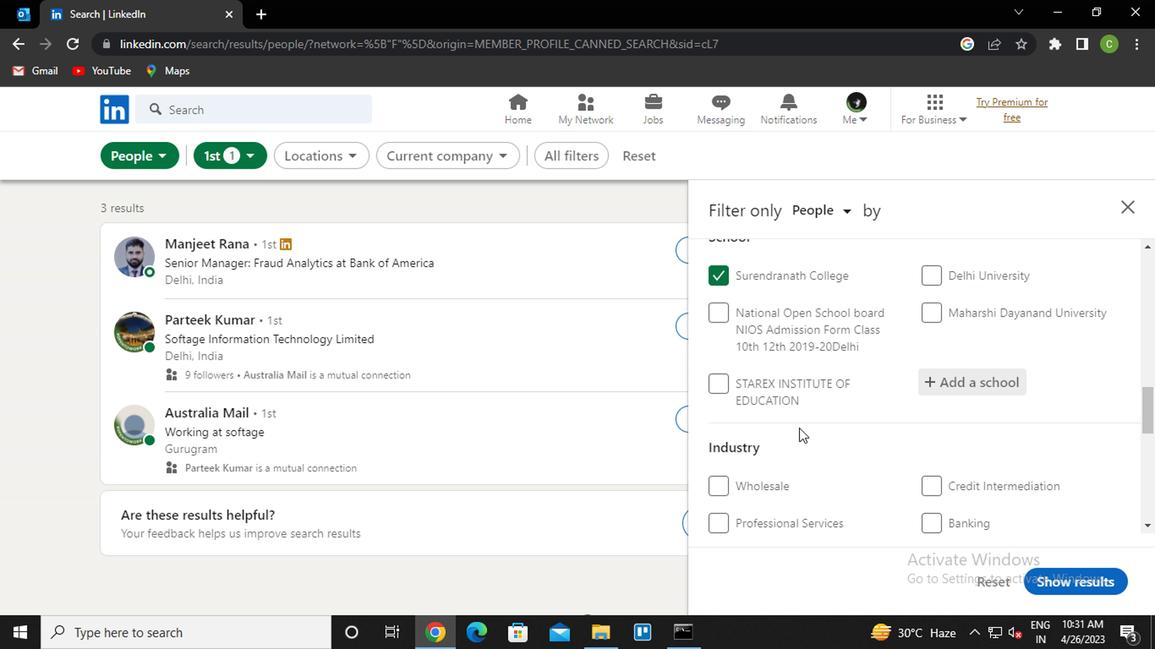 
Action: Mouse scrolled (801, 425) with delta (0, 0)
Screenshot: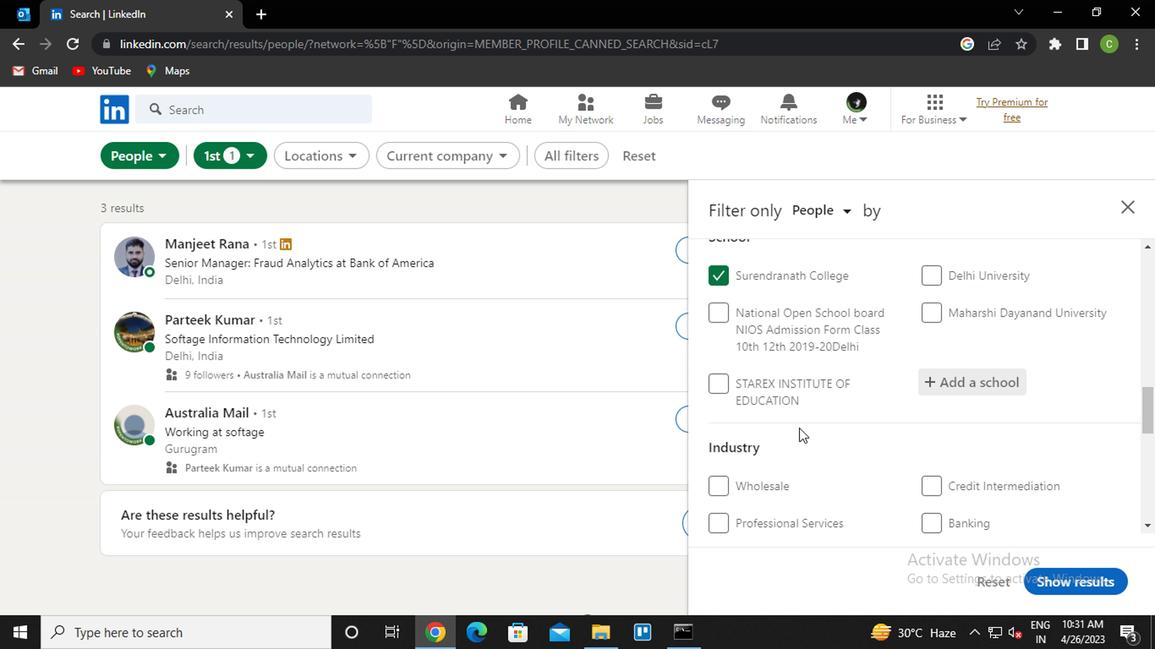 
Action: Mouse moved to (819, 413)
Screenshot: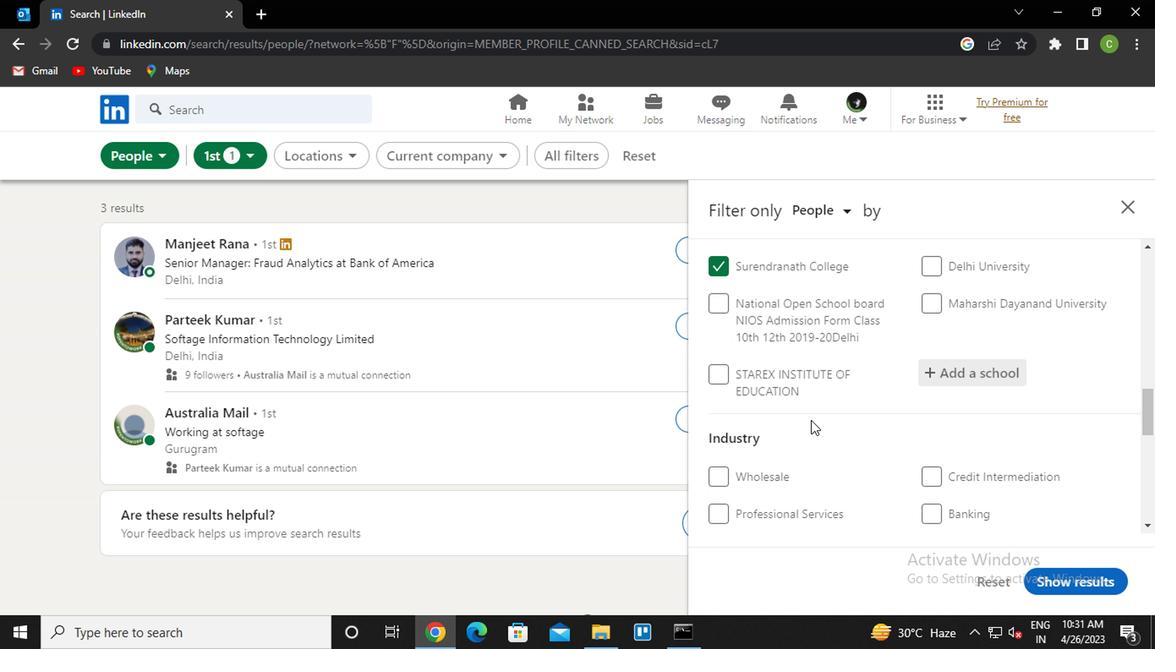 
Action: Mouse scrolled (819, 413) with delta (0, 0)
Screenshot: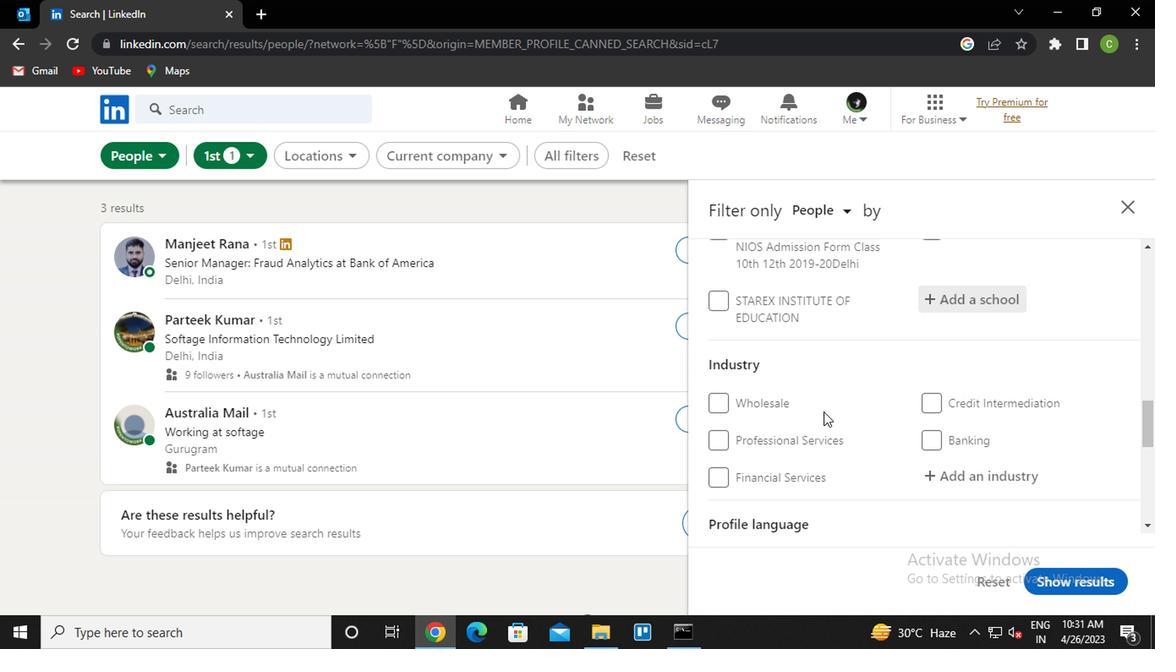 
Action: Mouse moved to (944, 386)
Screenshot: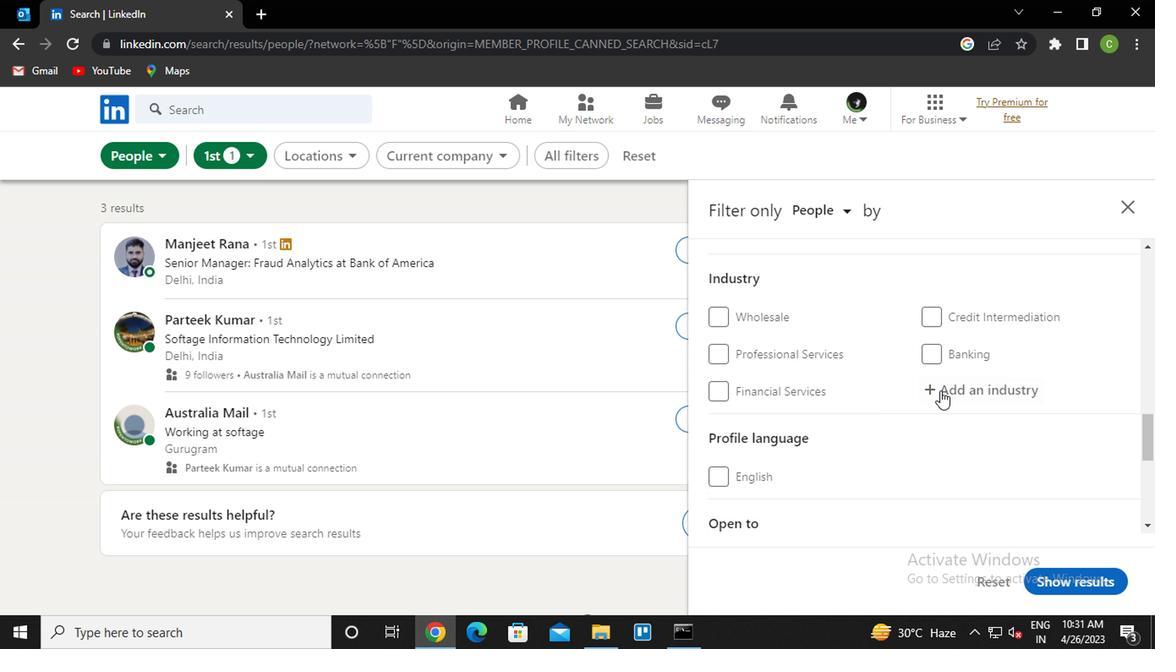 
Action: Mouse pressed left at (944, 386)
Screenshot: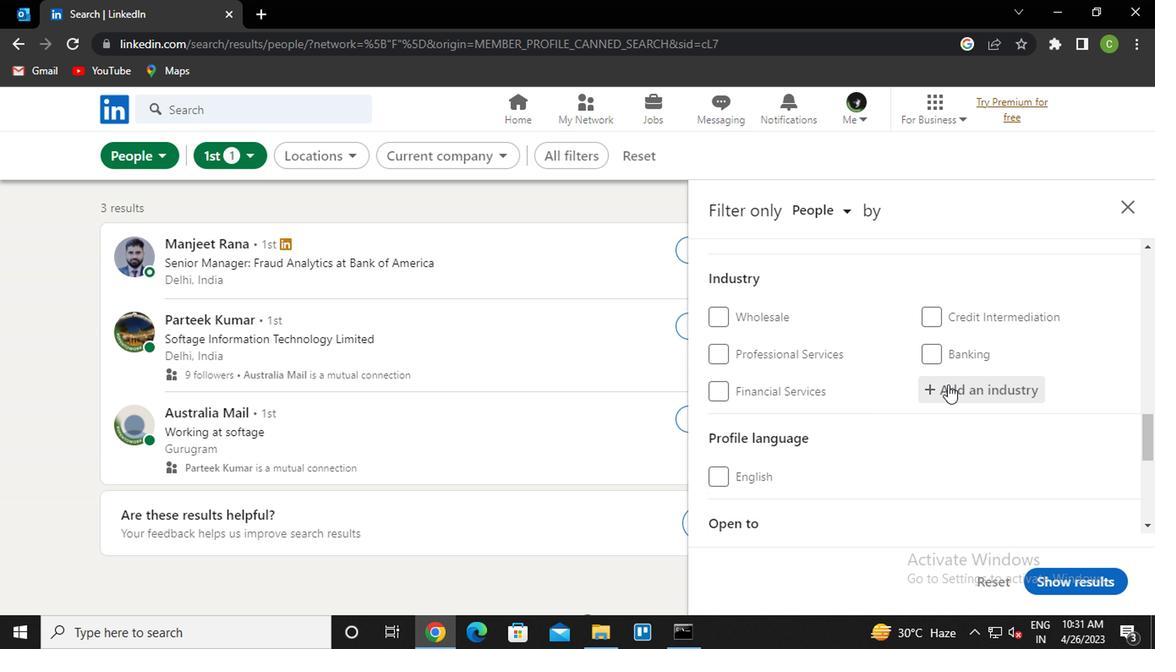 
Action: Mouse moved to (944, 386)
Screenshot: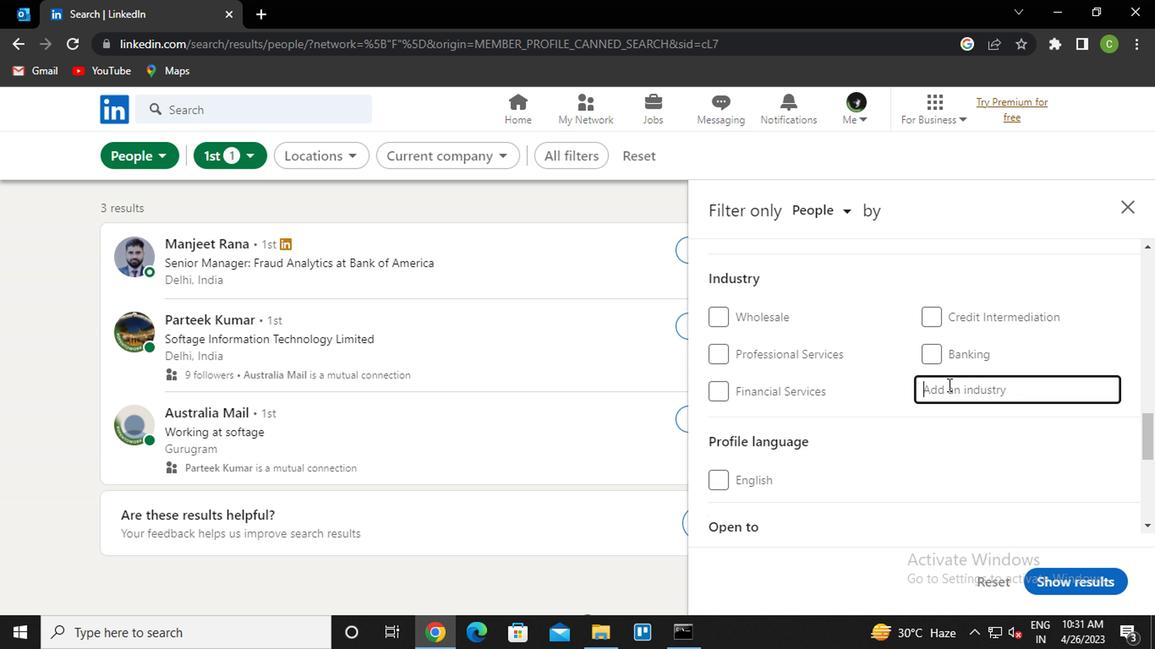 
Action: Key pressed <Key.caps_lock>r<Key.caps_lock>etail<Key.space>applai<Key.backspace><Key.backspace><Key.down><Key.enter>
Screenshot: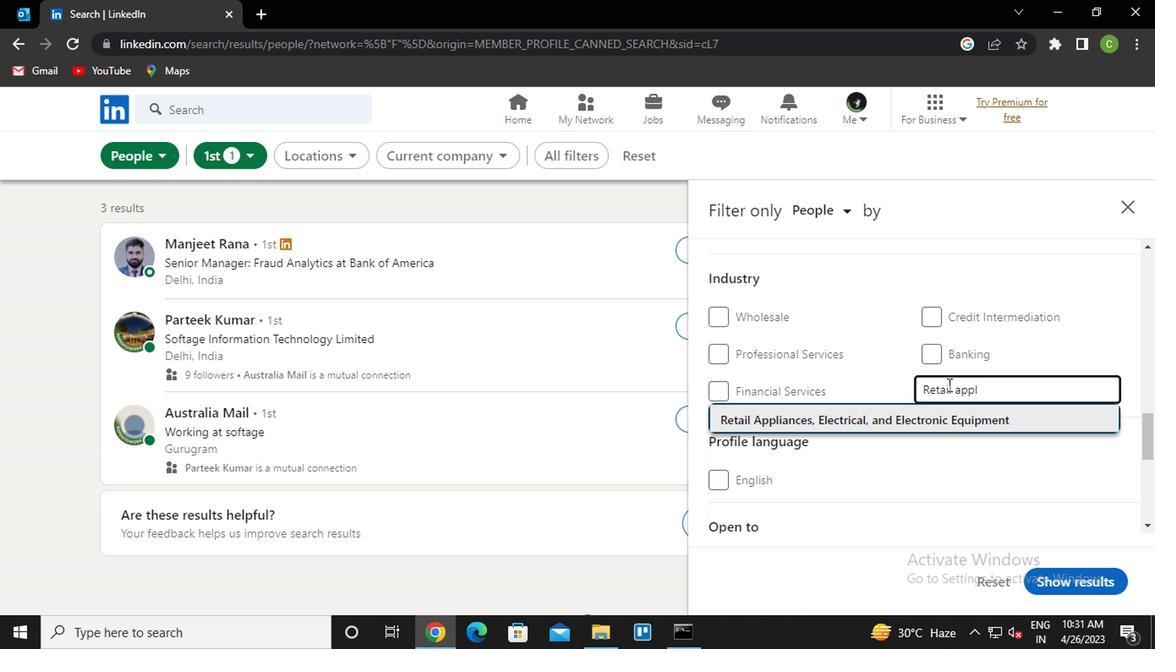 
Action: Mouse moved to (942, 389)
Screenshot: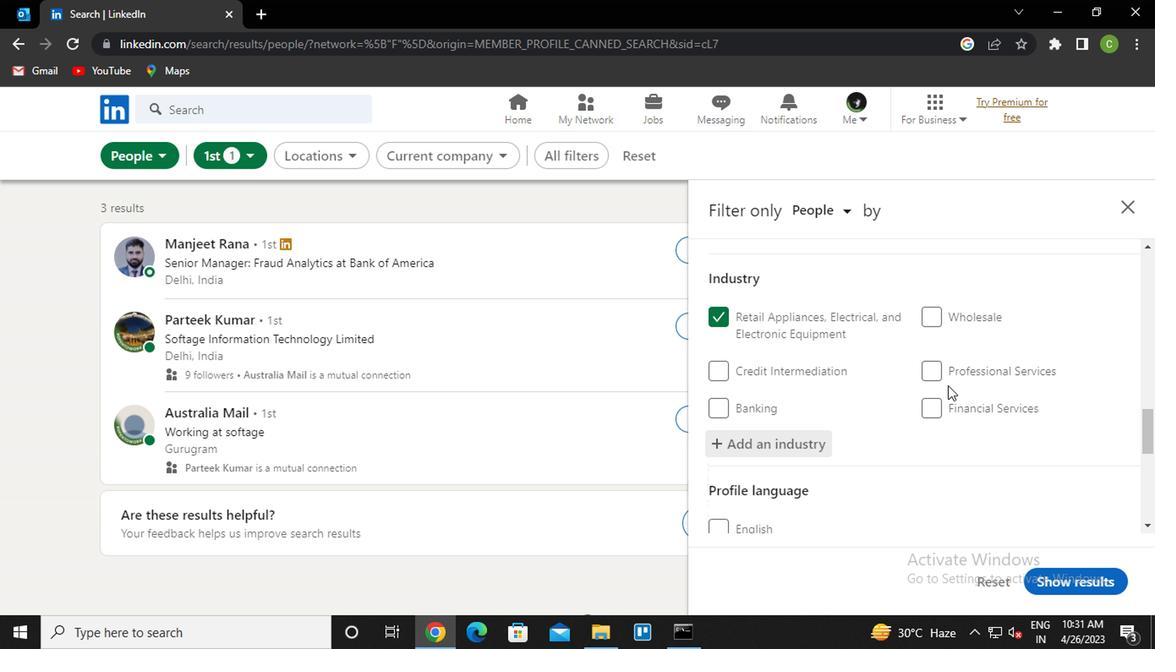 
Action: Mouse scrolled (942, 388) with delta (0, -1)
Screenshot: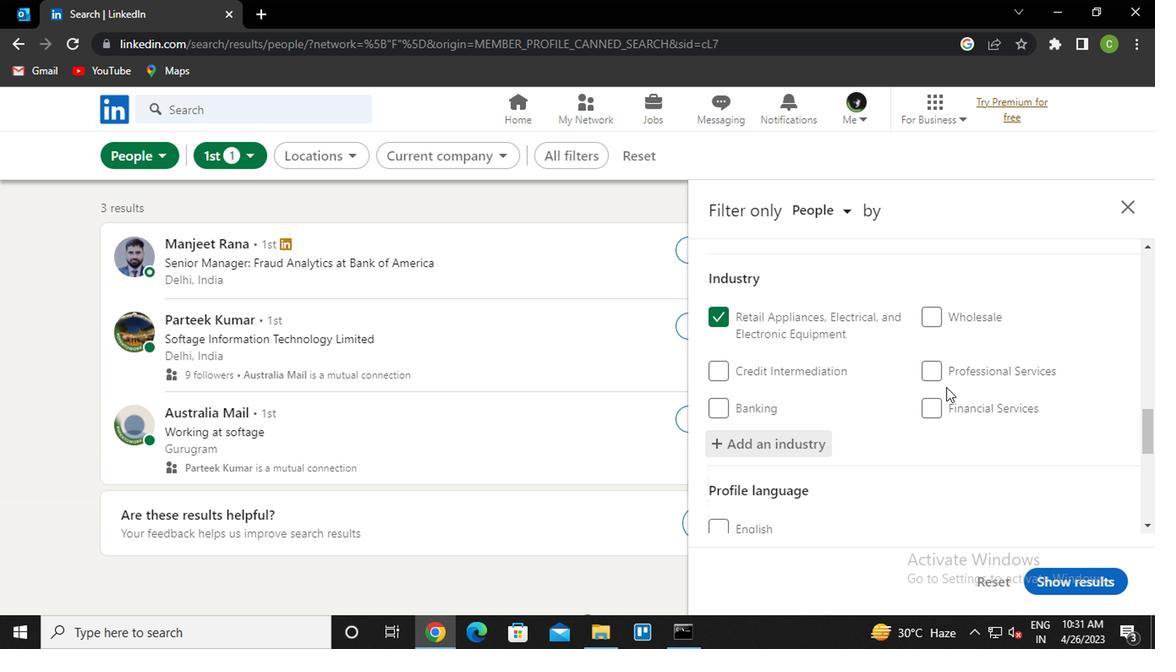 
Action: Mouse scrolled (942, 388) with delta (0, -1)
Screenshot: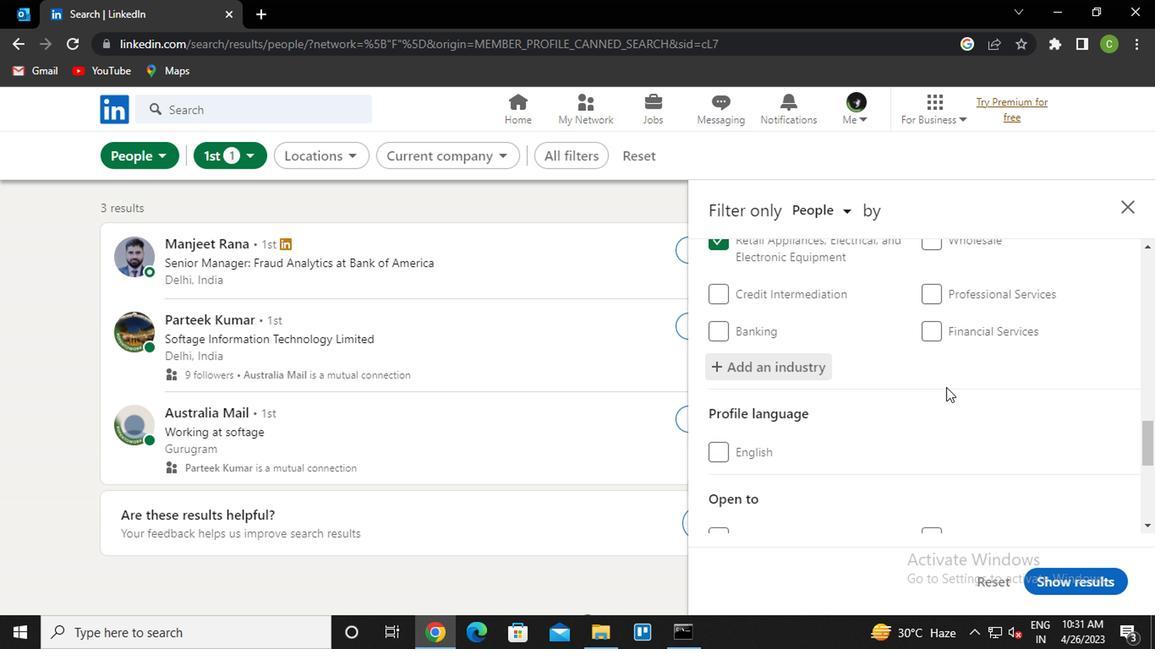 
Action: Mouse moved to (804, 417)
Screenshot: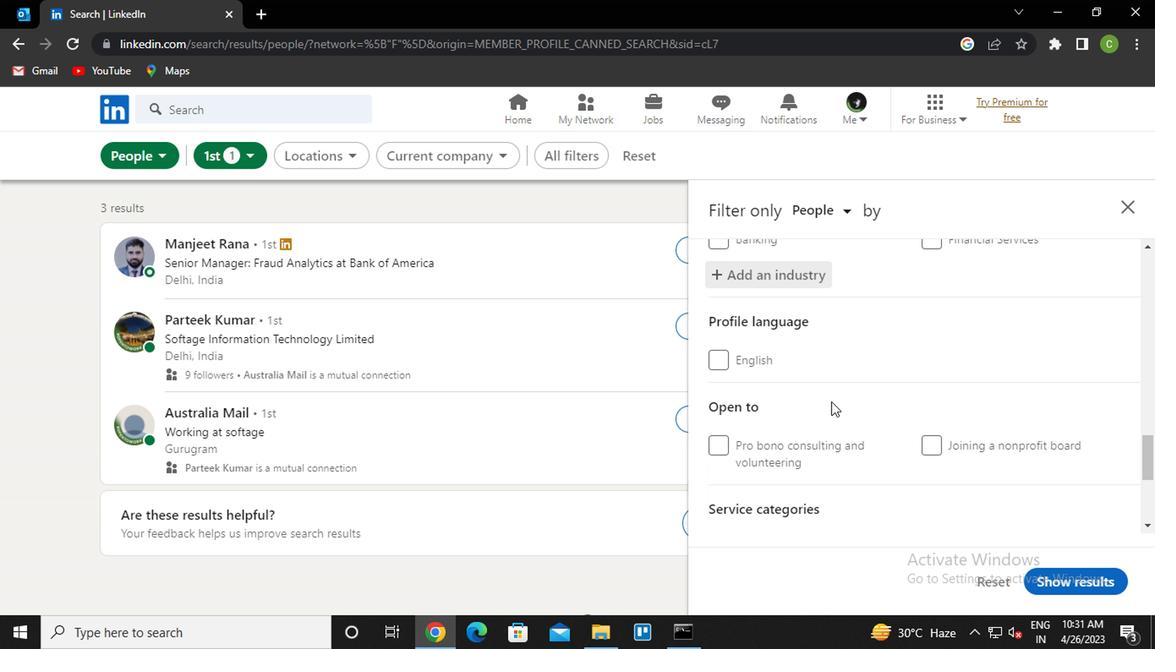 
Action: Mouse scrolled (804, 416) with delta (0, 0)
Screenshot: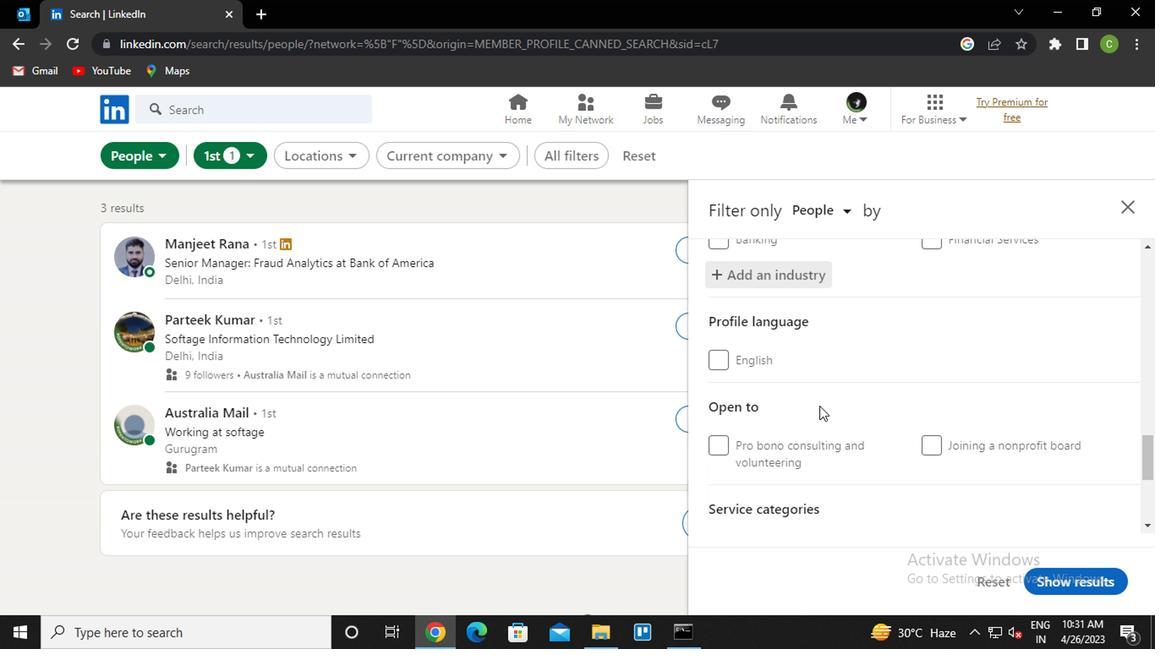
Action: Mouse scrolled (804, 416) with delta (0, 0)
Screenshot: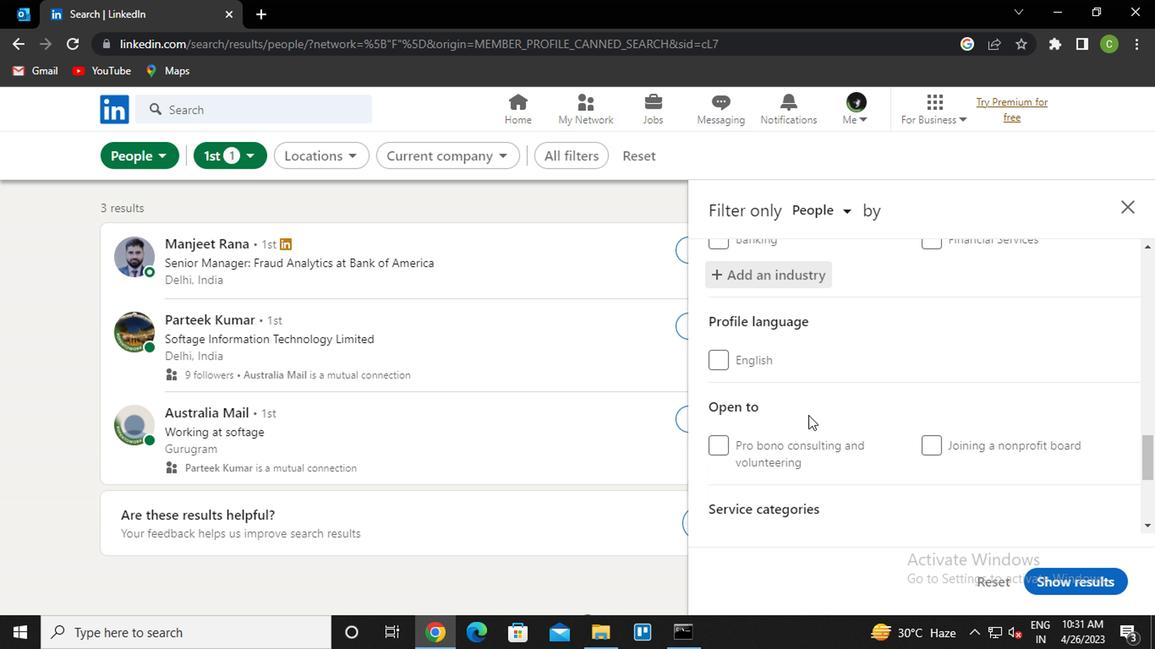 
Action: Mouse scrolled (804, 416) with delta (0, 0)
Screenshot: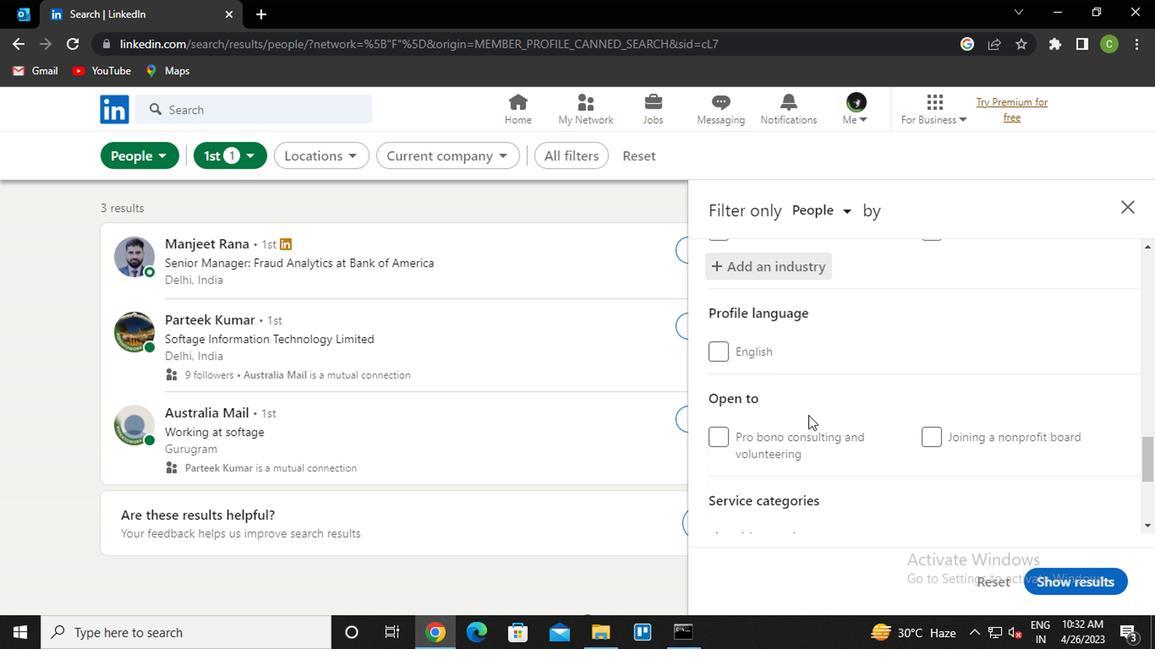 
Action: Mouse moved to (743, 289)
Screenshot: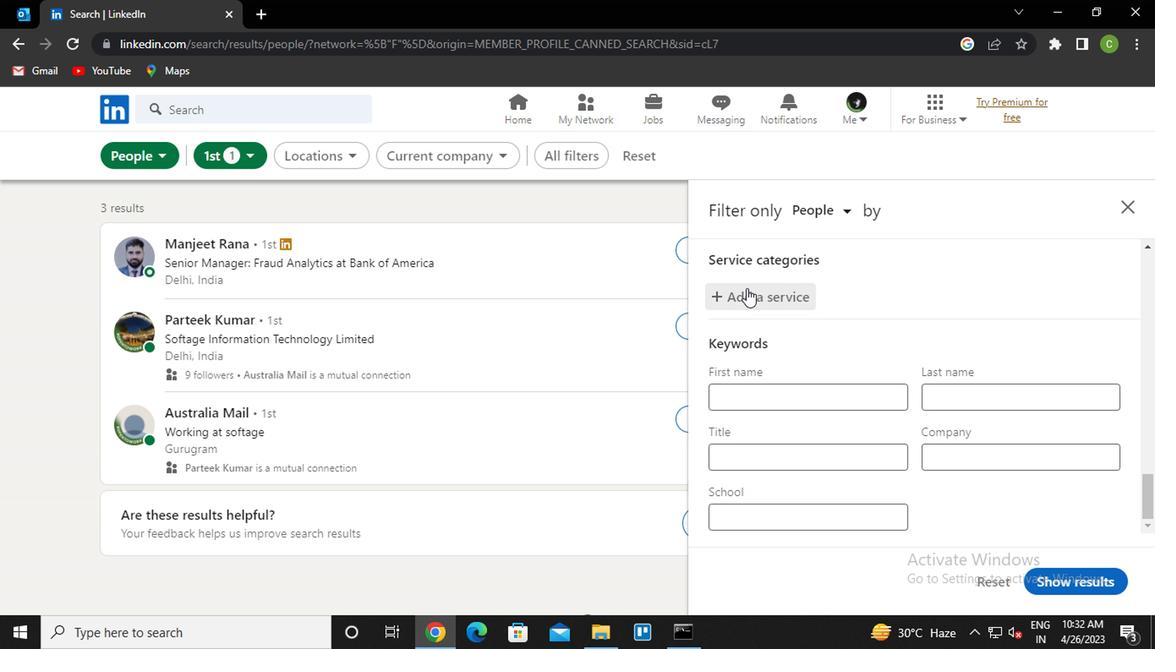 
Action: Mouse pressed left at (743, 289)
Screenshot: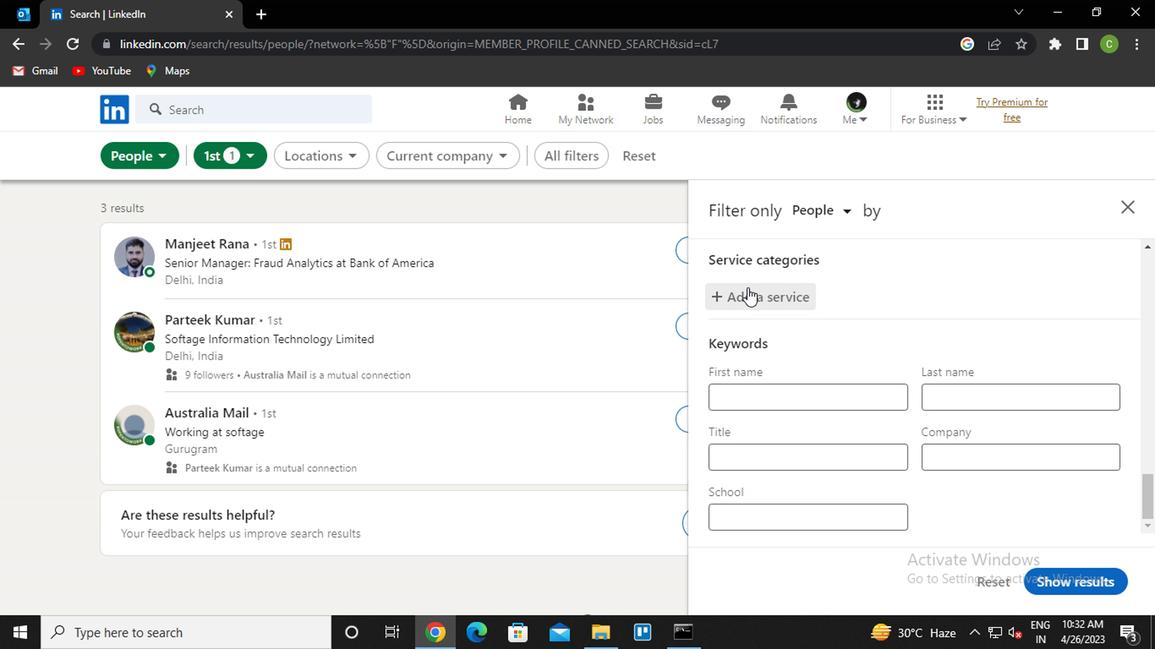 
Action: Mouse moved to (770, 336)
Screenshot: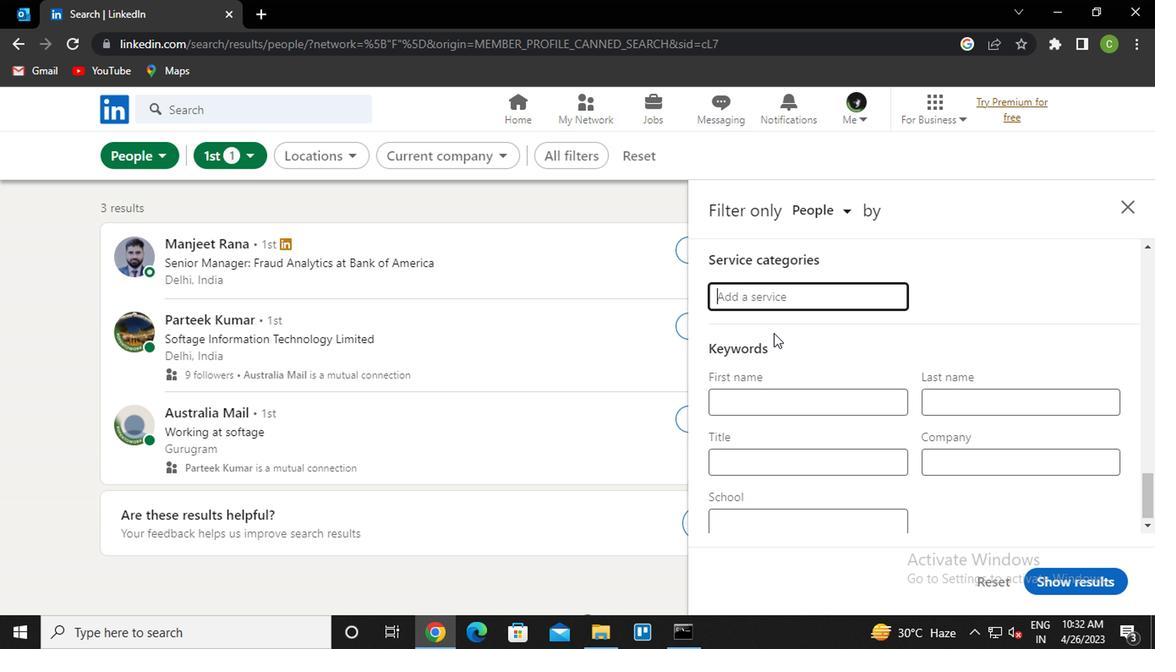 
Action: Key pressed <Key.caps_lock>n<Key.caps_lock>otar<Key.down><Key.enter>
Screenshot: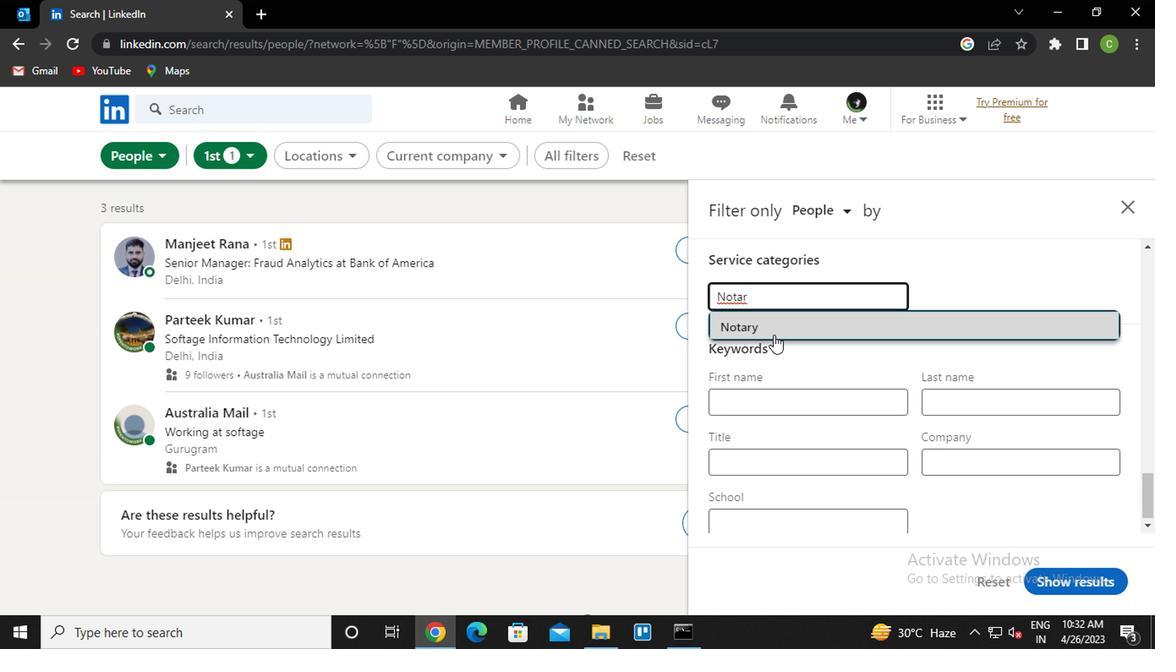 
Action: Mouse moved to (809, 365)
Screenshot: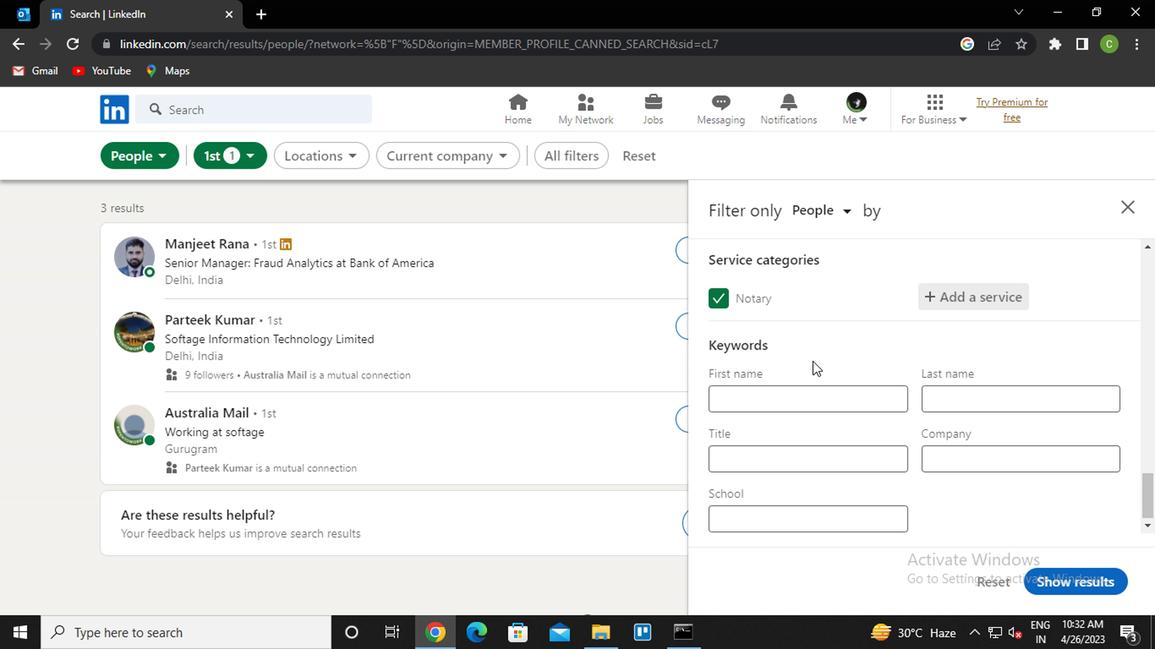 
Action: Mouse scrolled (809, 363) with delta (0, -1)
Screenshot: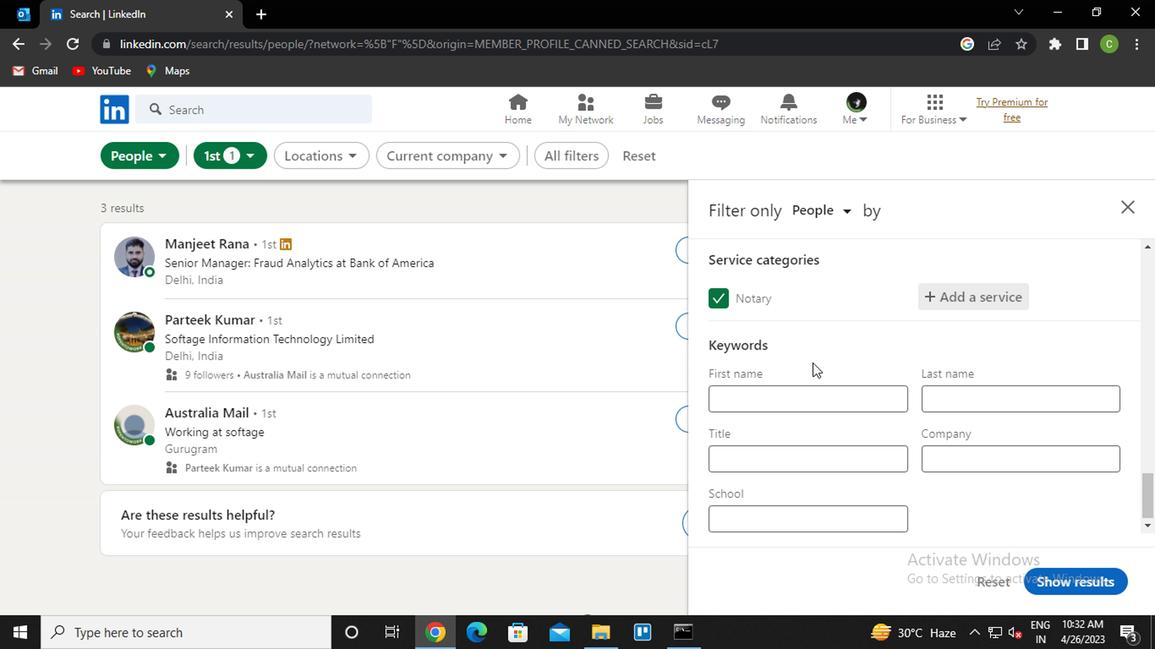 
Action: Mouse moved to (796, 453)
Screenshot: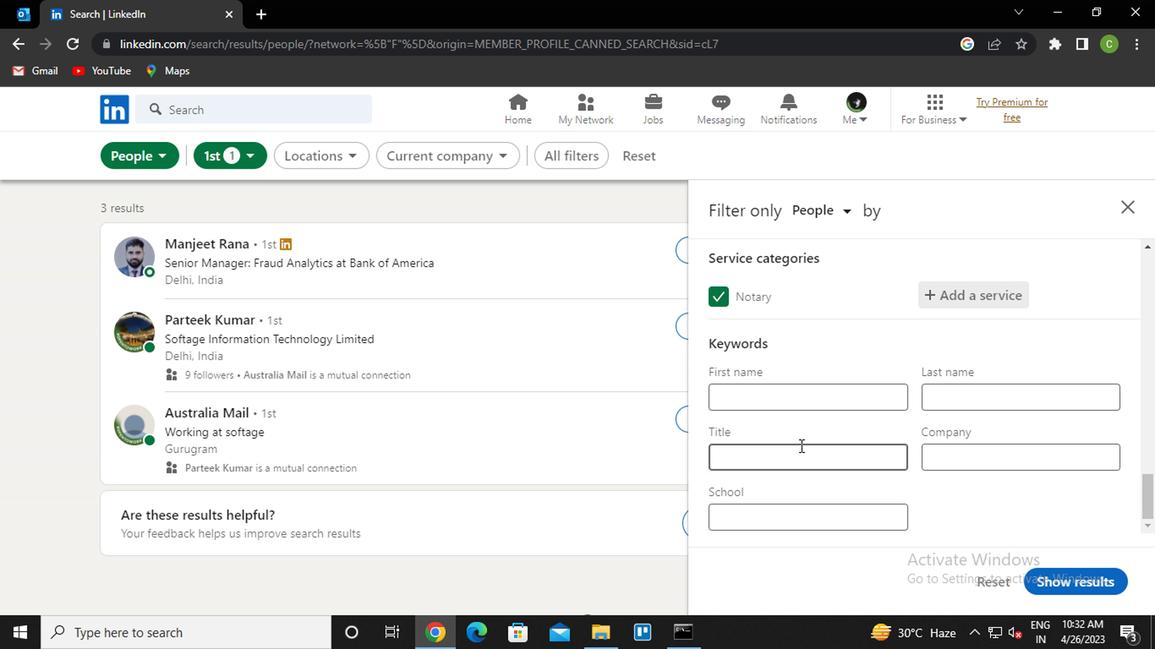 
Action: Mouse pressed left at (796, 453)
Screenshot: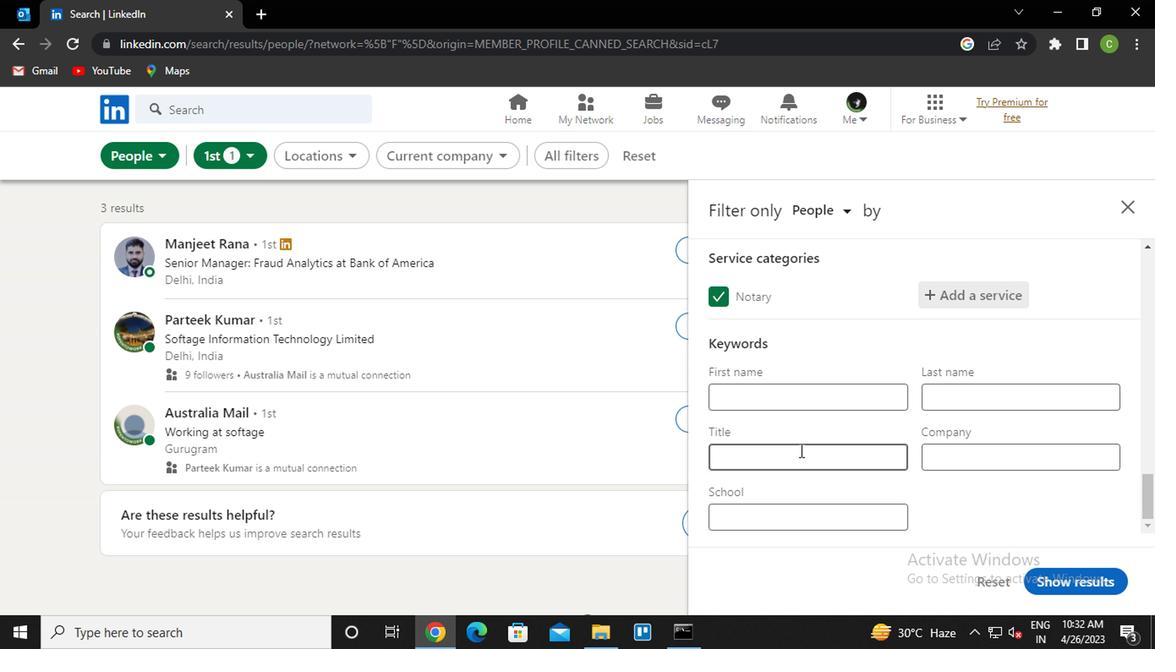 
Action: Mouse moved to (795, 453)
Screenshot: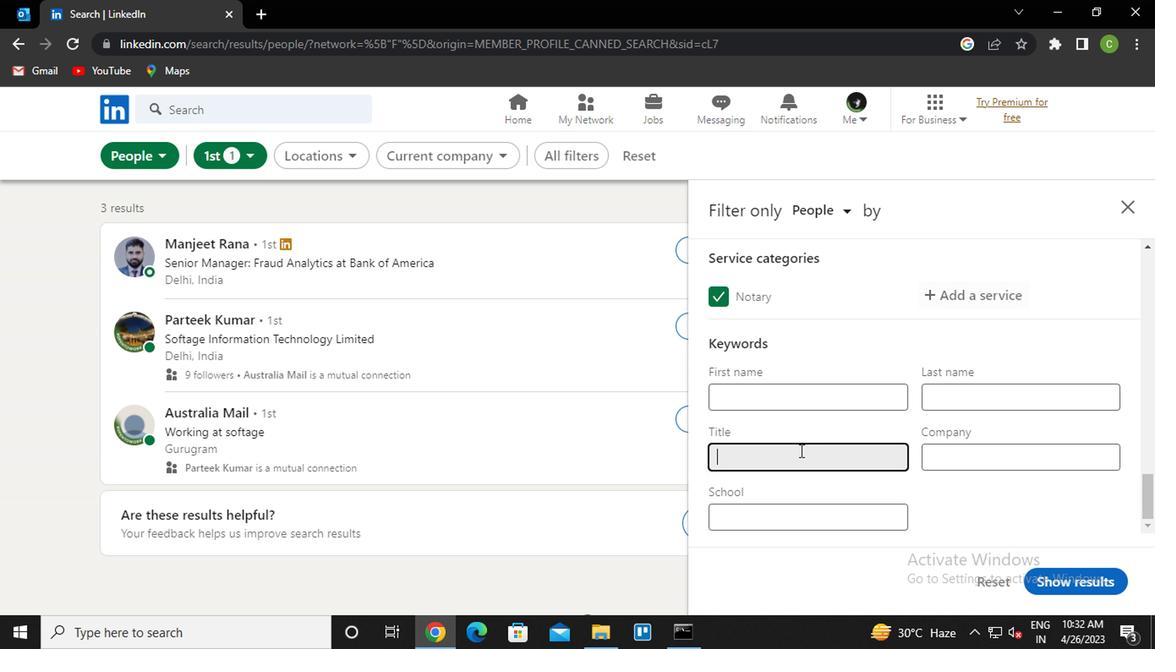
Action: Key pressed <Key.caps_lock>h<Key.caps_lock>otel<Key.space><Key.caps_lock>r<Key.caps_lock>eceptionist
Screenshot: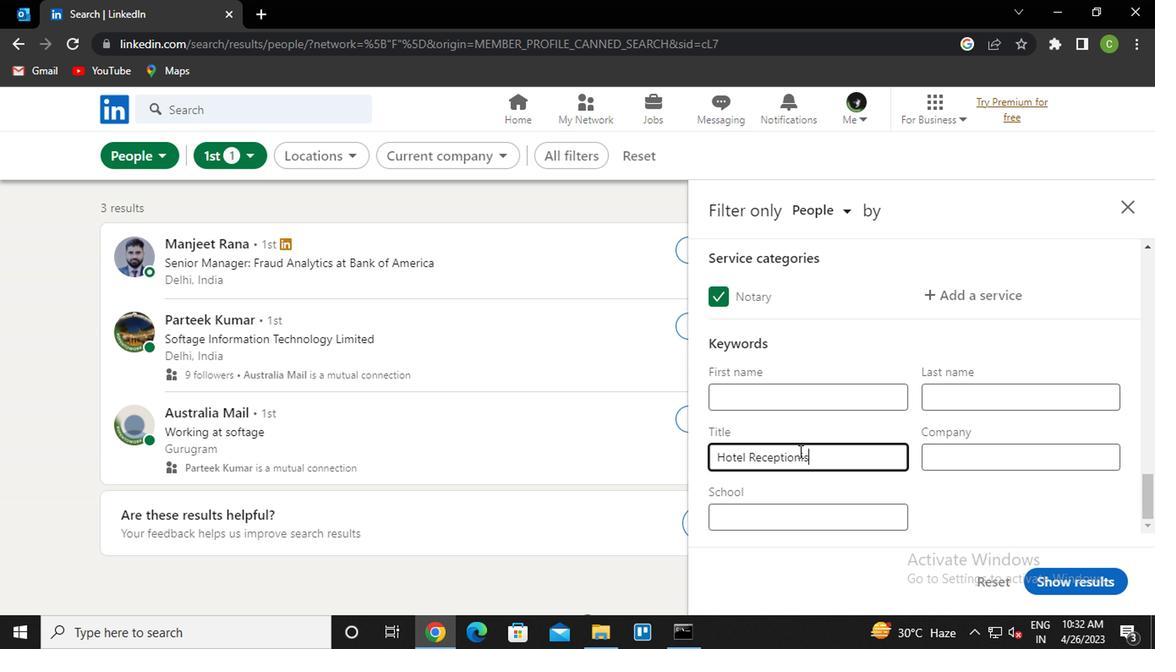 
Action: Mouse moved to (1079, 580)
Screenshot: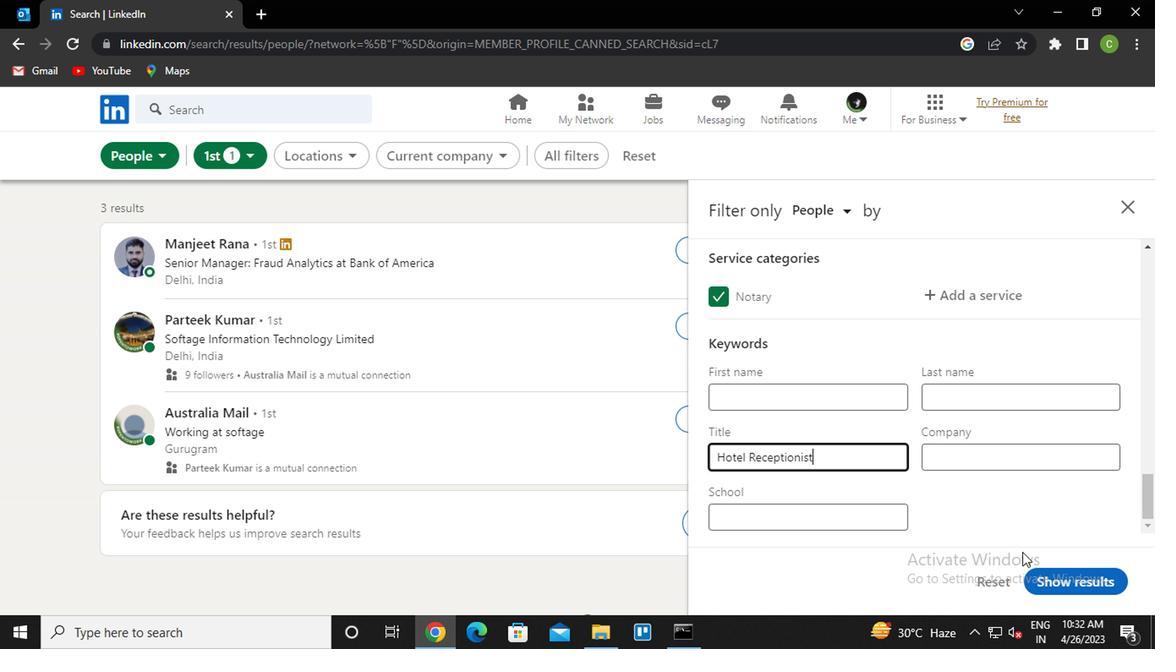 
Action: Mouse pressed left at (1079, 580)
Screenshot: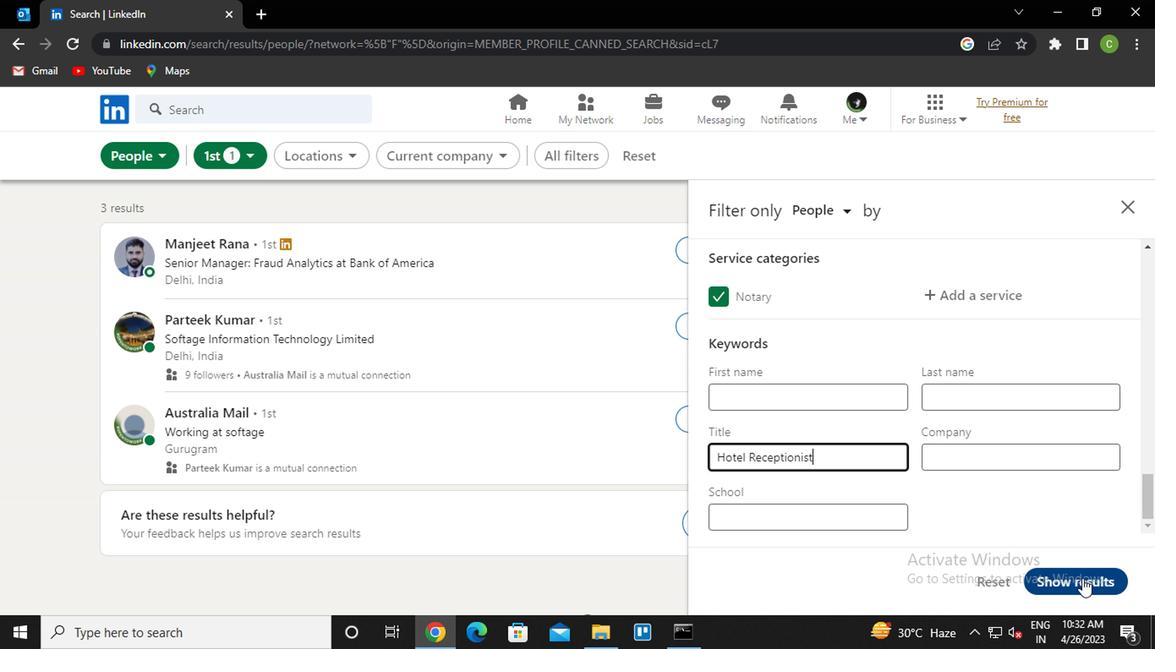 
Action: Mouse moved to (686, 537)
Screenshot: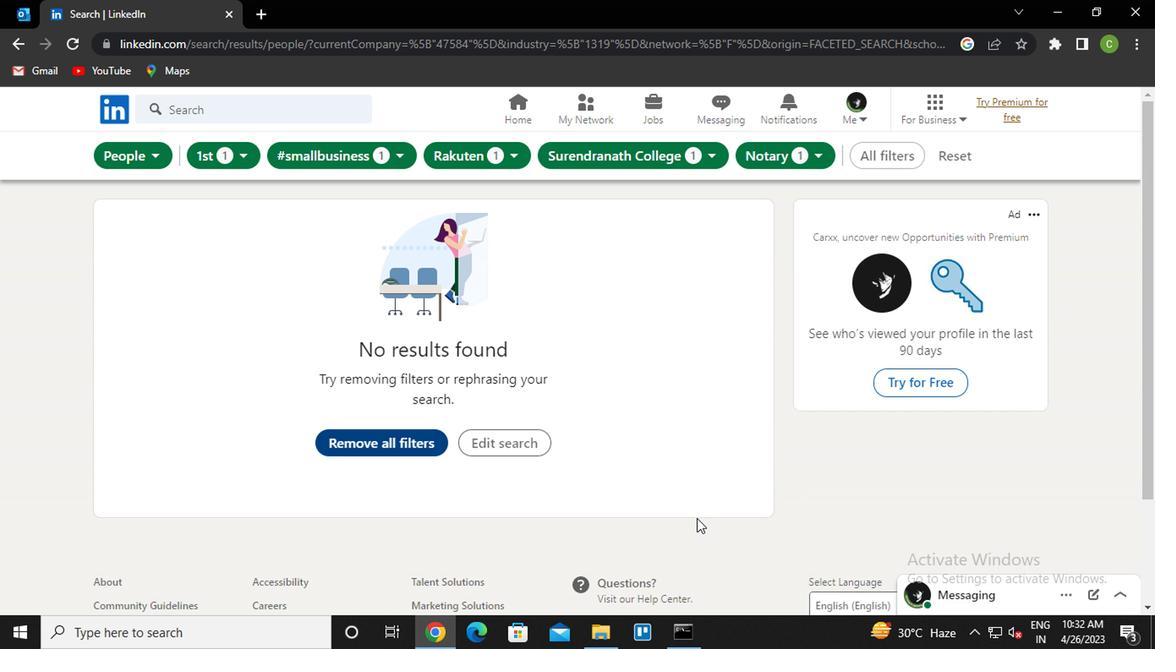 
